 Task: Find a place to stay in Roxas, Philippines, for 2 guests from June 9 to June 16, with a price range of ₹8000 to ₹16000, an entire place with 2 bedrooms, 1 bathroom, and a host who speaks English.
Action: Mouse pressed left at (441, 91)
Screenshot: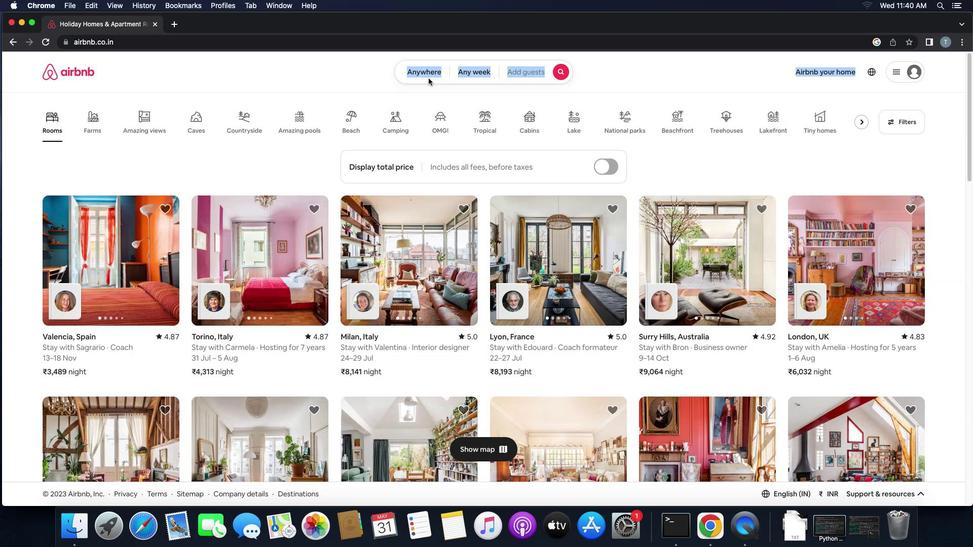 
Action: Mouse pressed left at (441, 91)
Screenshot: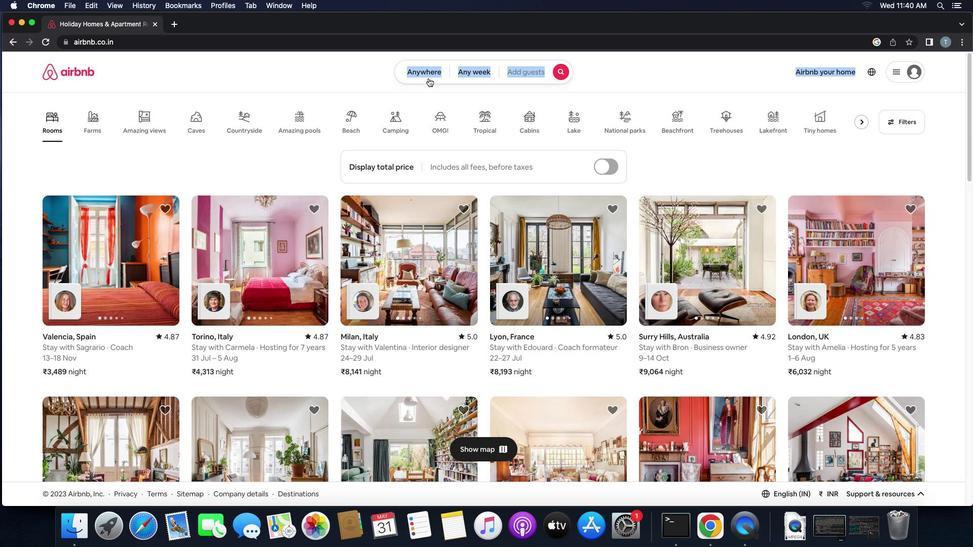 
Action: Mouse moved to (356, 121)
Screenshot: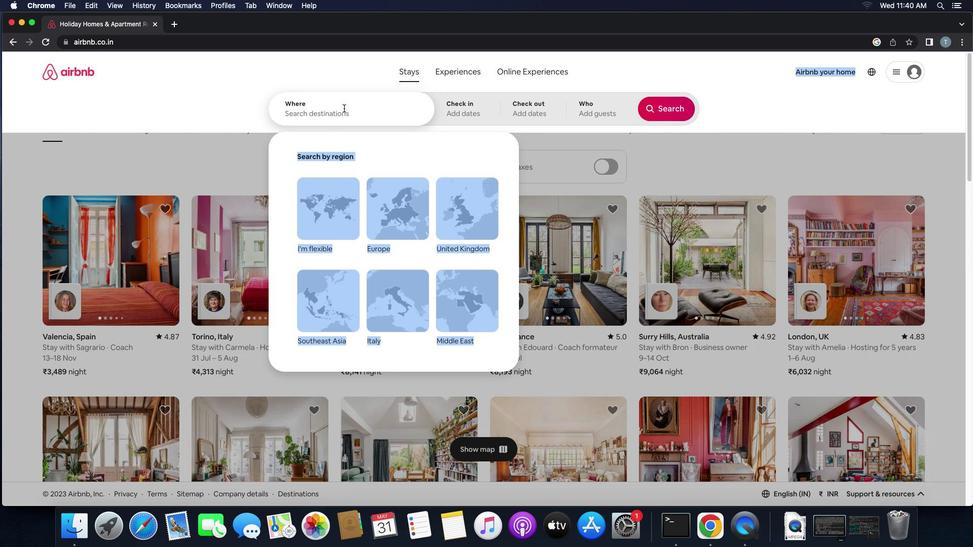 
Action: Mouse pressed left at (356, 121)
Screenshot: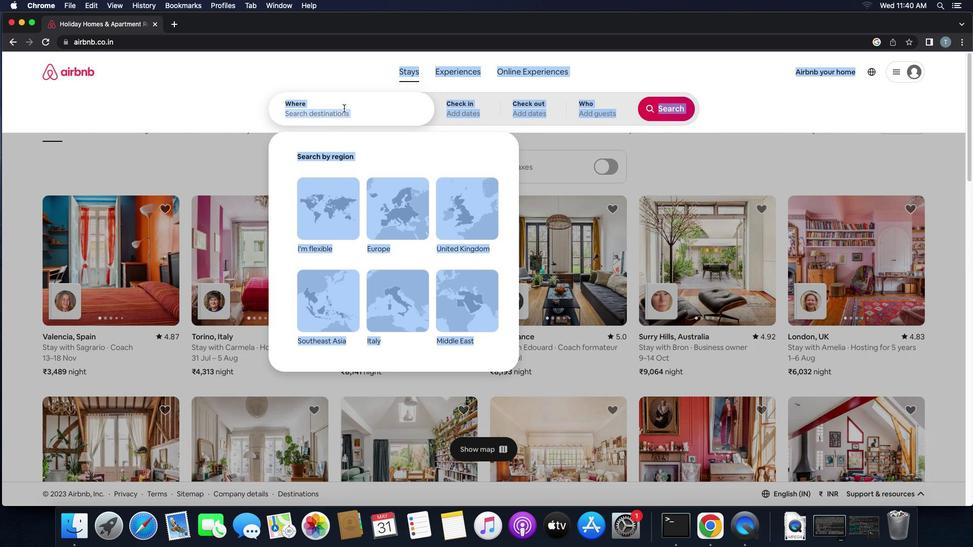 
Action: Key pressed 'r''o''x''a''s'','Key.space'p''h''i''l''i''p''p''i''n''e''s'Key.enter
Screenshot: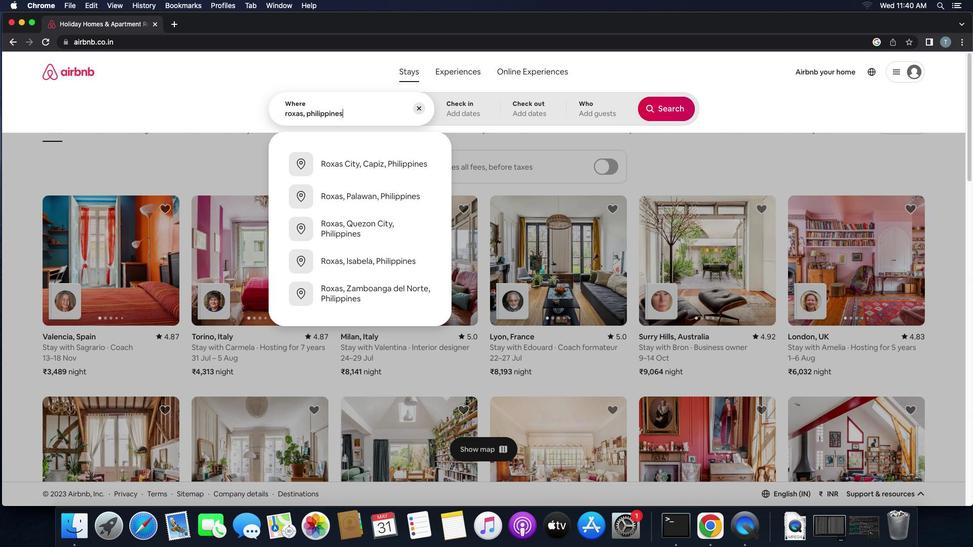 
Action: Mouse moved to (643, 270)
Screenshot: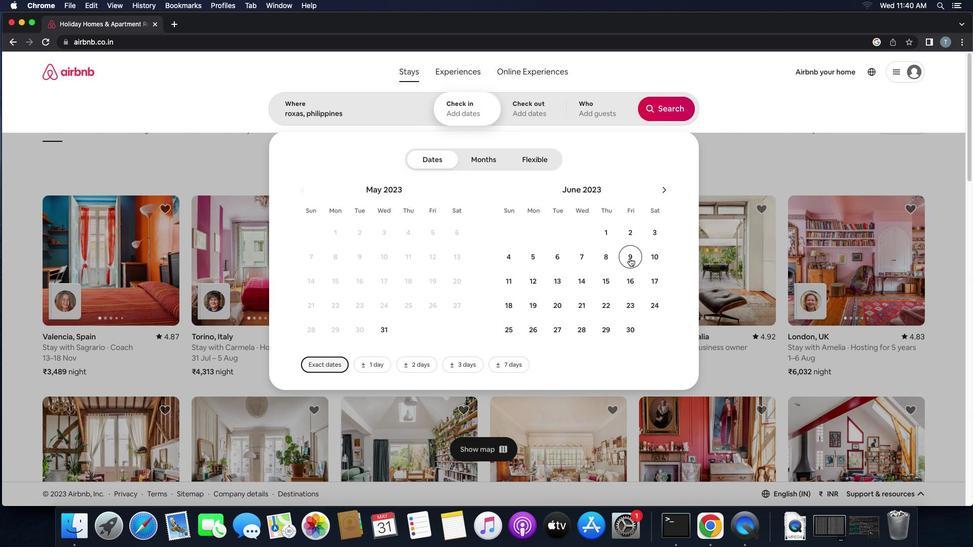 
Action: Mouse pressed left at (643, 270)
Screenshot: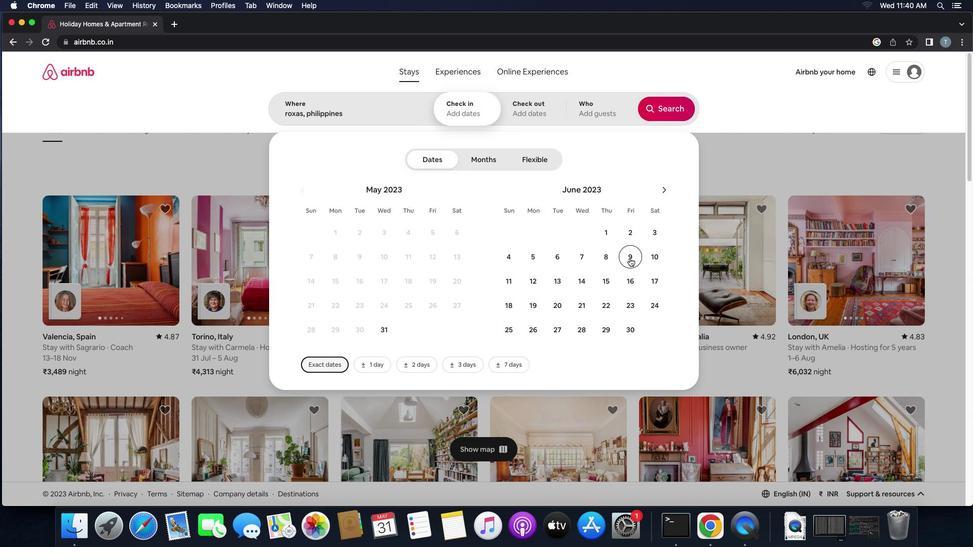 
Action: Mouse moved to (643, 289)
Screenshot: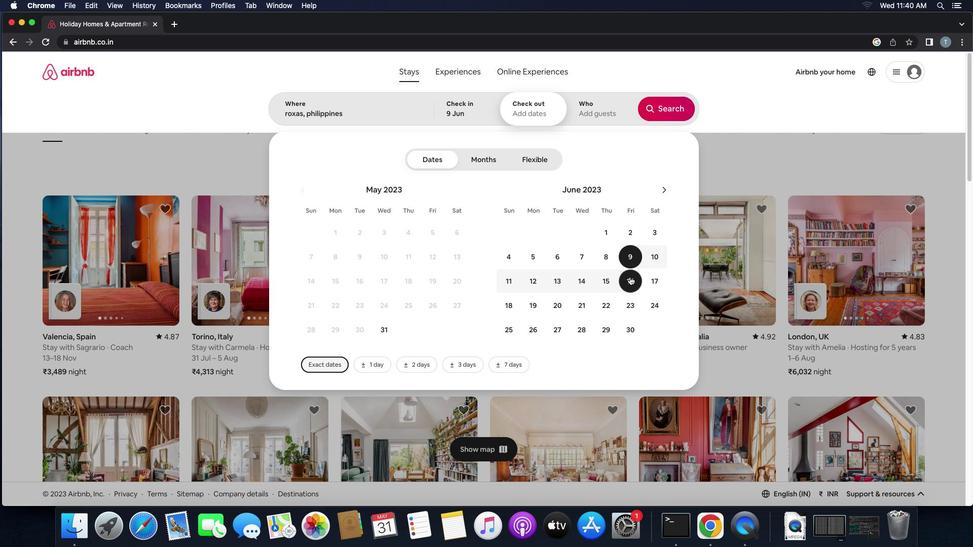 
Action: Mouse pressed left at (643, 289)
Screenshot: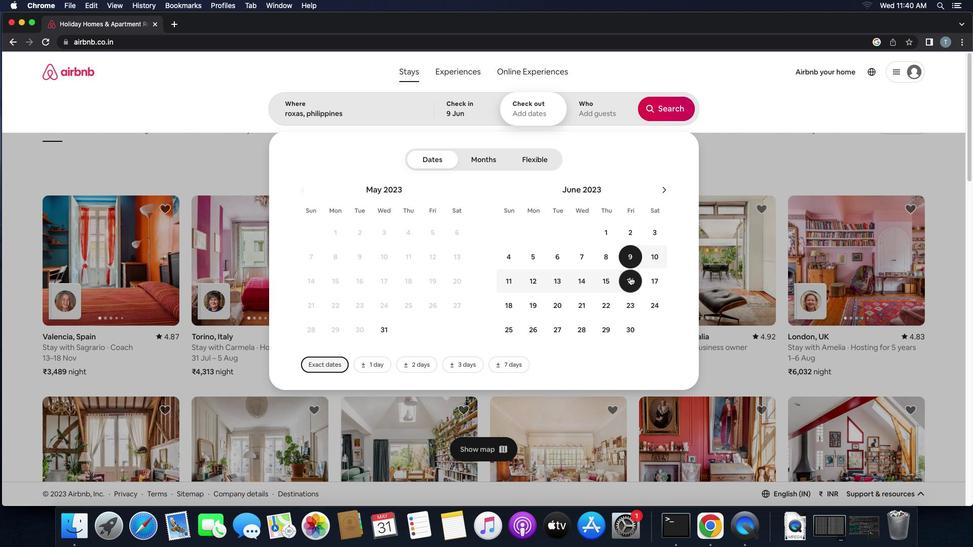 
Action: Mouse moved to (609, 118)
Screenshot: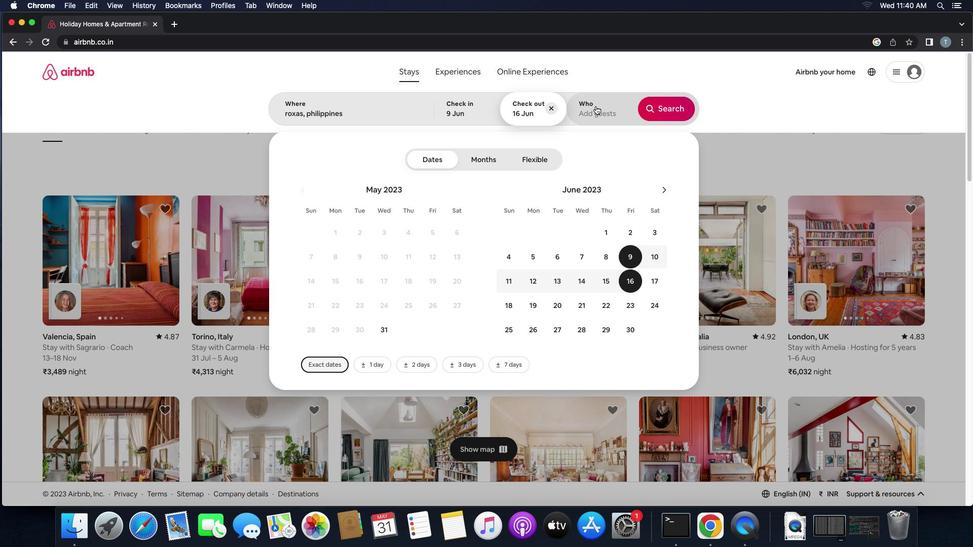 
Action: Mouse pressed left at (609, 118)
Screenshot: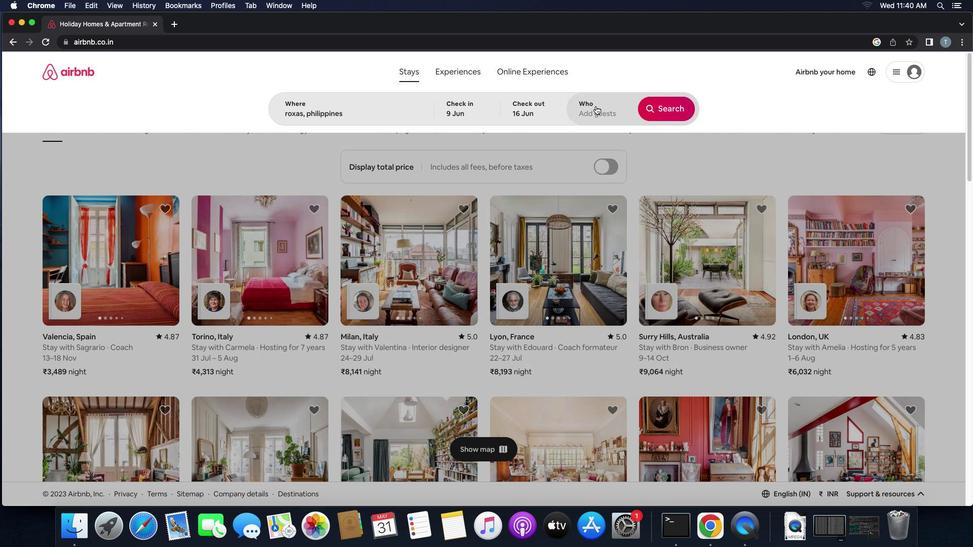 
Action: Mouse moved to (684, 173)
Screenshot: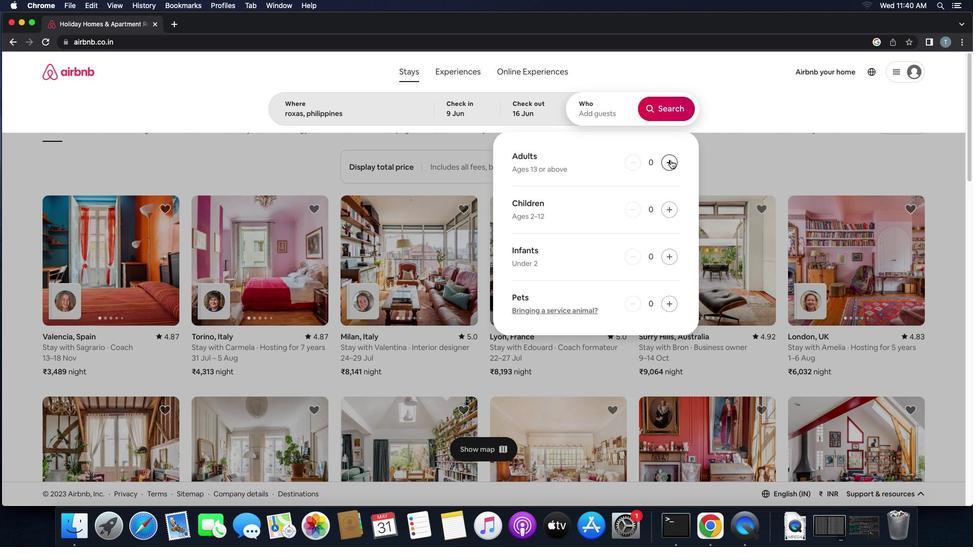 
Action: Mouse pressed left at (684, 173)
Screenshot: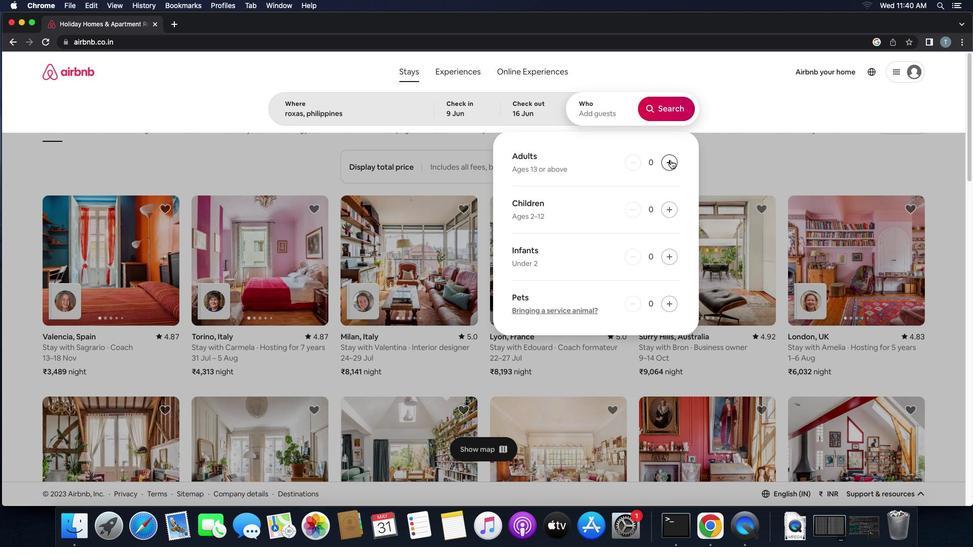 
Action: Mouse pressed left at (684, 173)
Screenshot: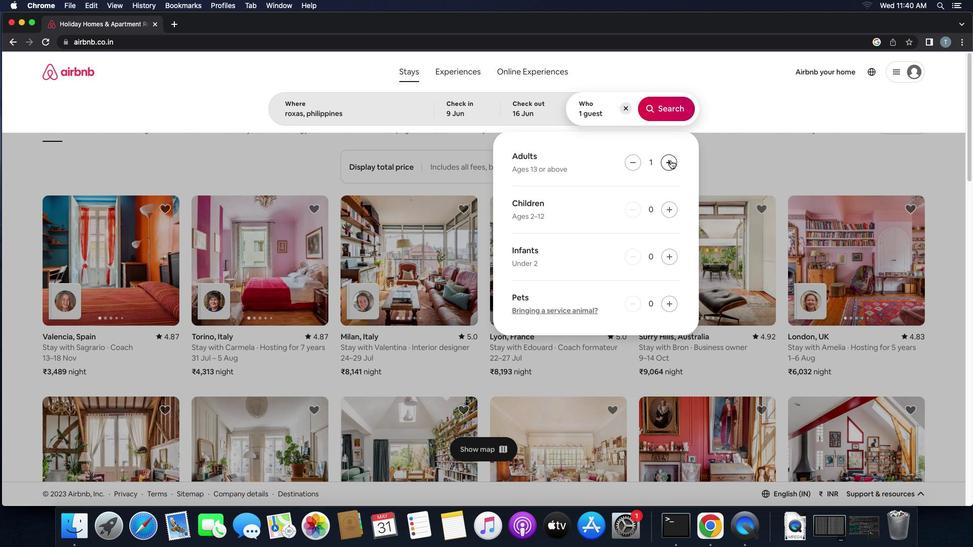 
Action: Mouse moved to (688, 131)
Screenshot: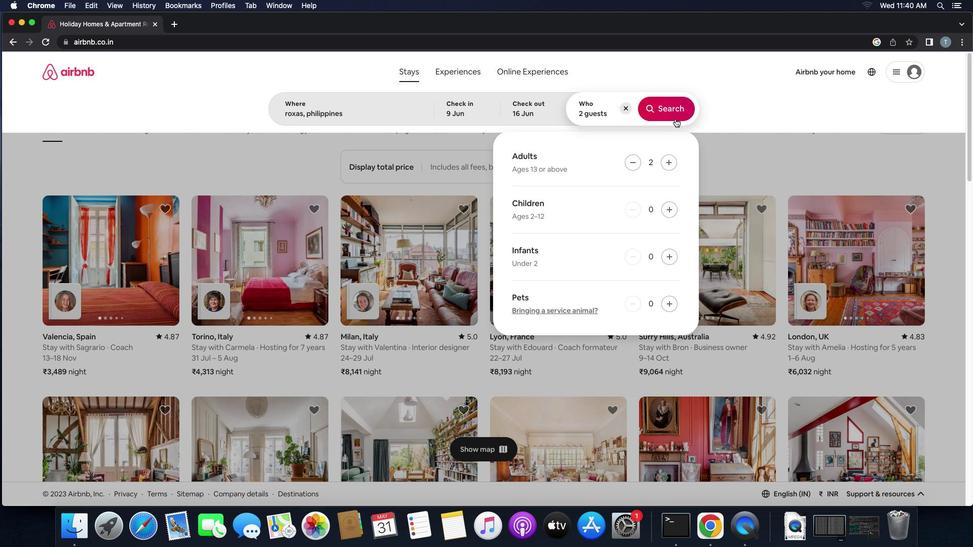 
Action: Mouse pressed left at (688, 131)
Screenshot: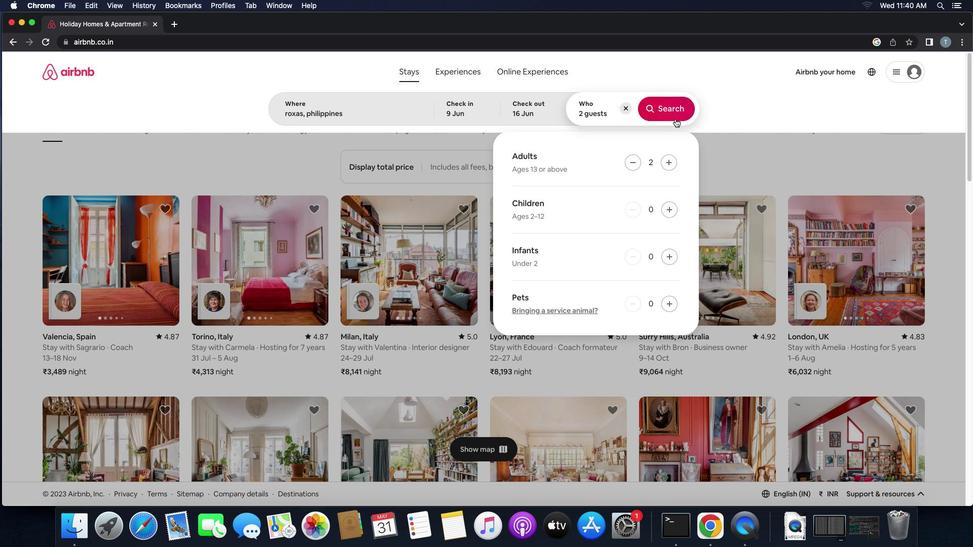 
Action: Mouse moved to (953, 126)
Screenshot: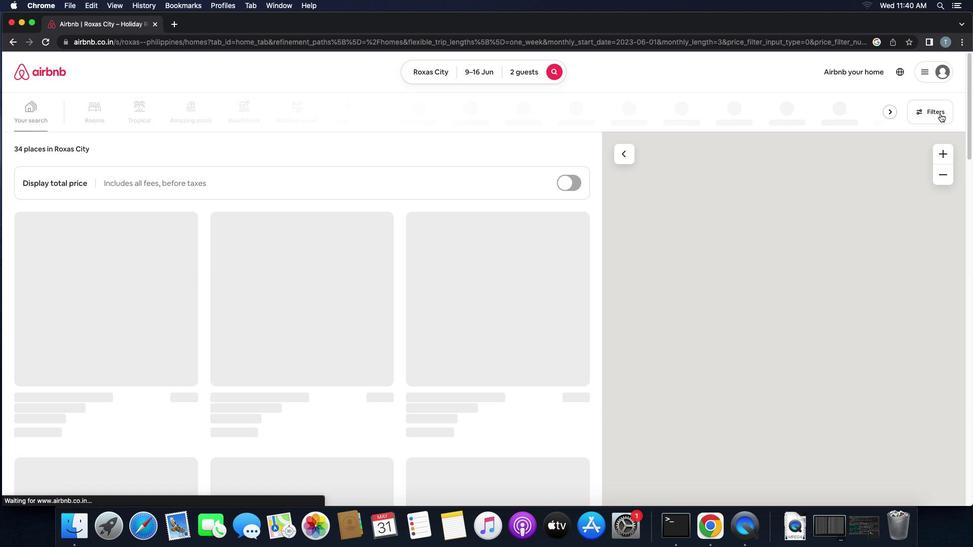 
Action: Mouse pressed left at (953, 126)
Screenshot: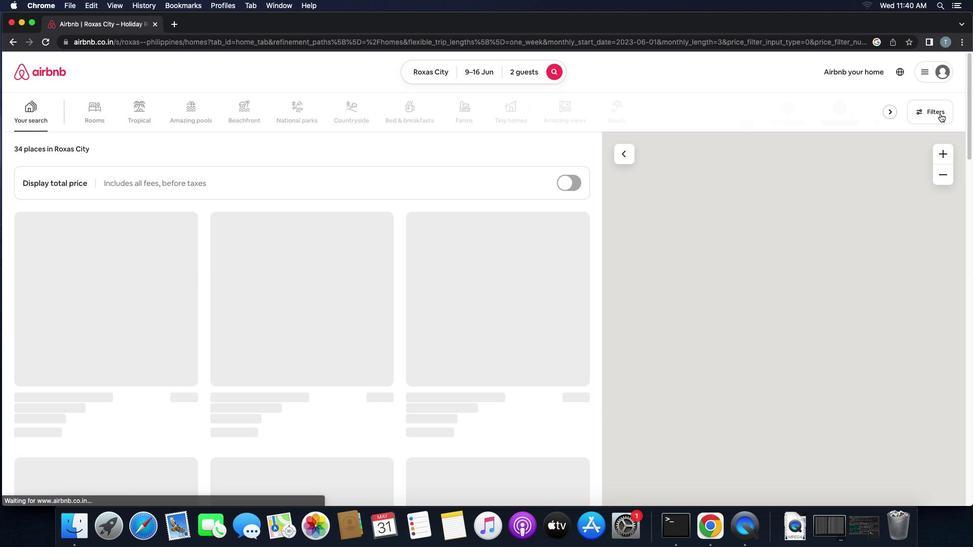 
Action: Mouse moved to (390, 257)
Screenshot: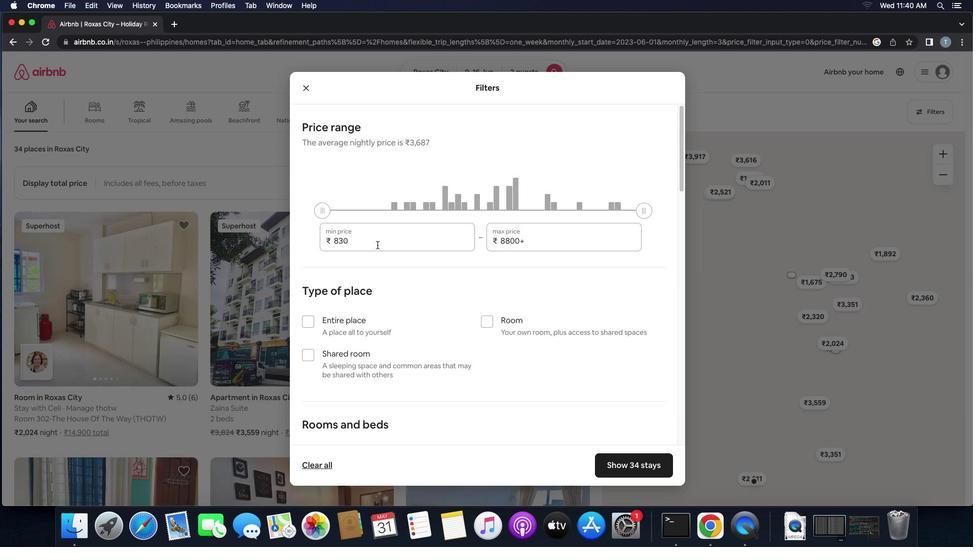 
Action: Mouse pressed left at (390, 257)
Screenshot: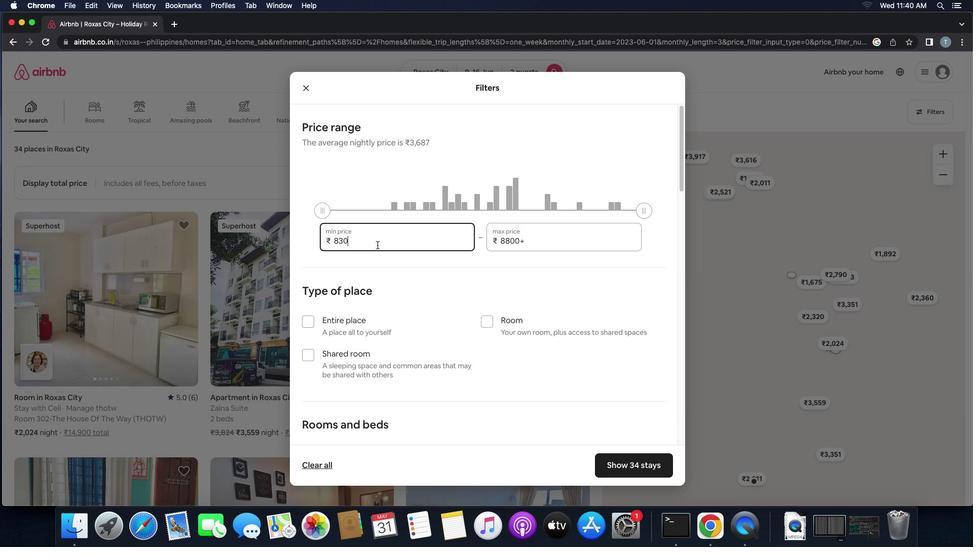
Action: Key pressed Key.backspaceKey.backspaceKey.backspaceKey.backspaceKey.backspaceKey.backspace'8''0''0''0'
Screenshot: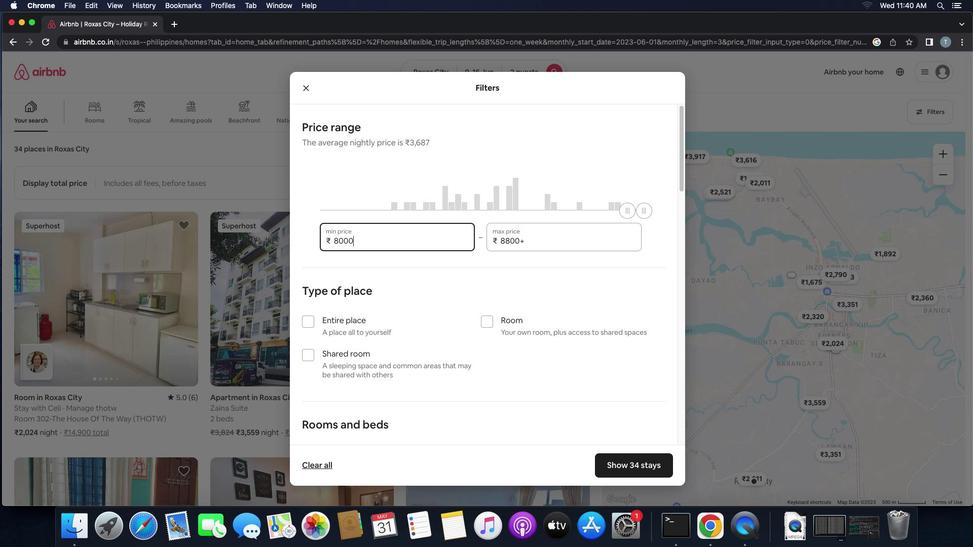 
Action: Mouse moved to (568, 256)
Screenshot: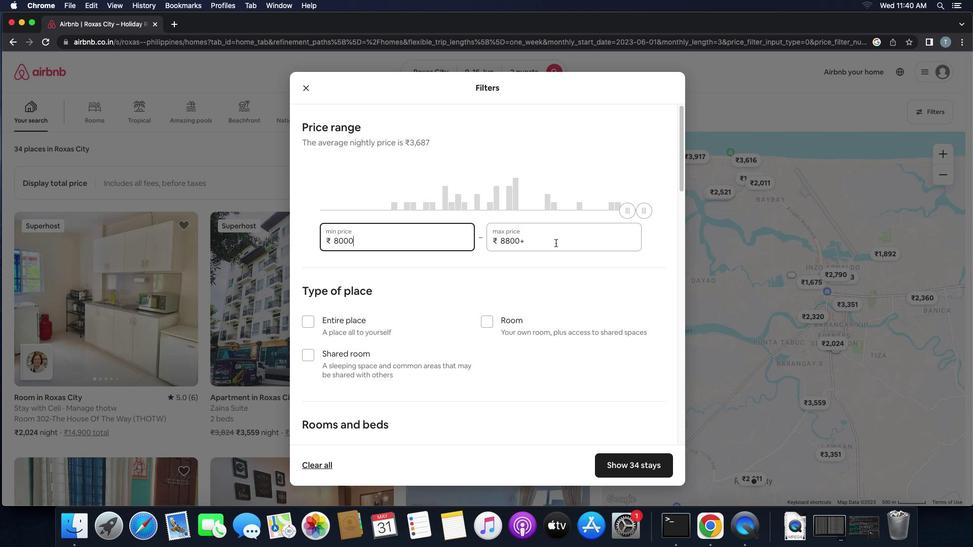 
Action: Mouse pressed left at (568, 256)
Screenshot: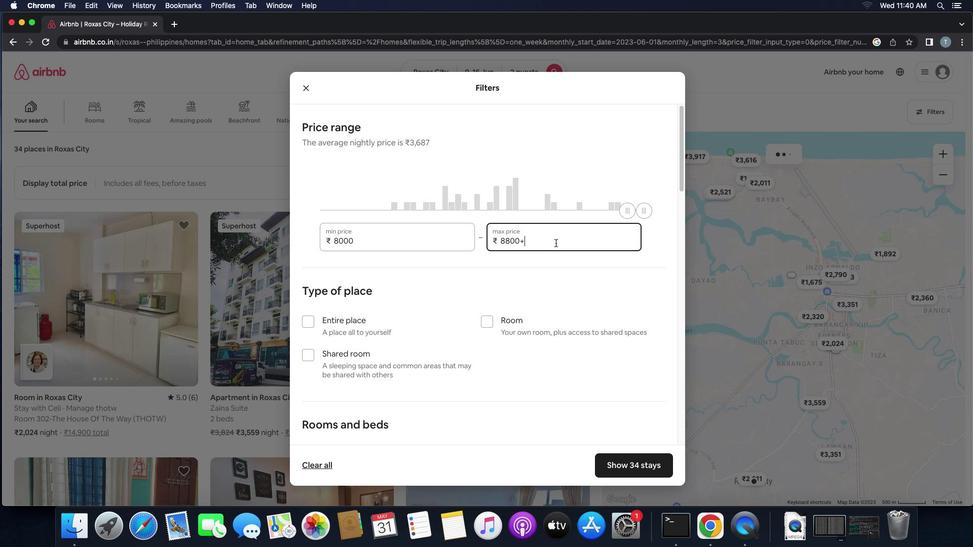 
Action: Key pressed Key.backspaceKey.backspaceKey.backspaceKey.backspaceKey.backspace'1''6''0''0''0'
Screenshot: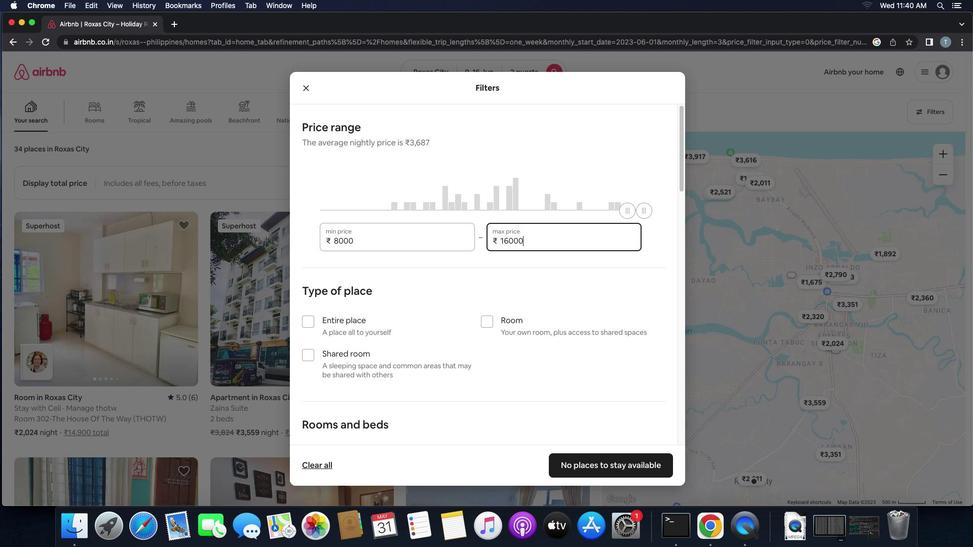 
Action: Mouse moved to (317, 333)
Screenshot: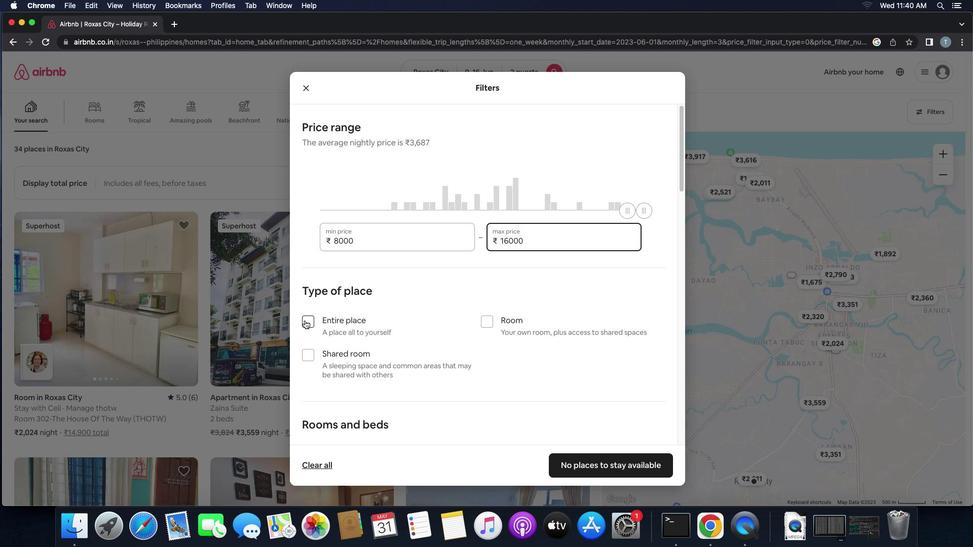 
Action: Mouse pressed left at (317, 333)
Screenshot: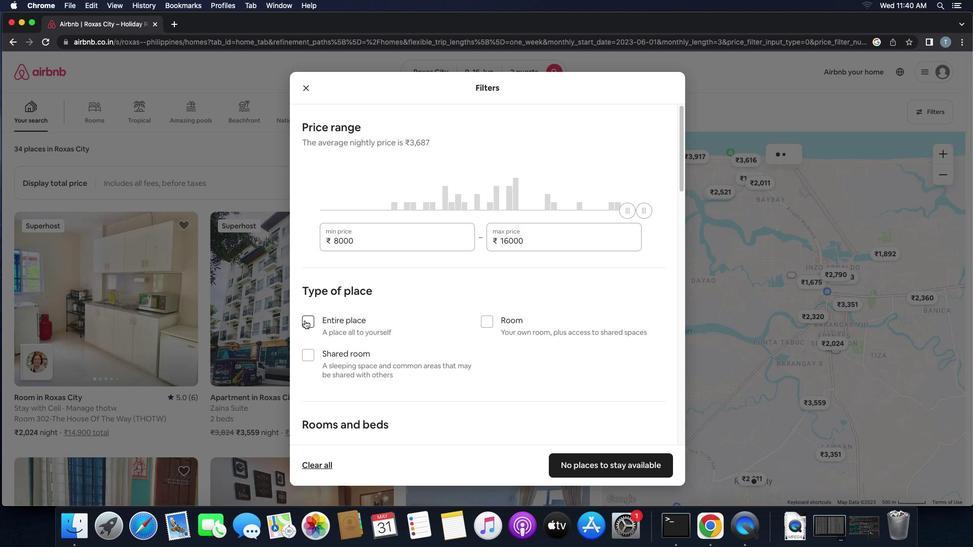 
Action: Mouse moved to (451, 366)
Screenshot: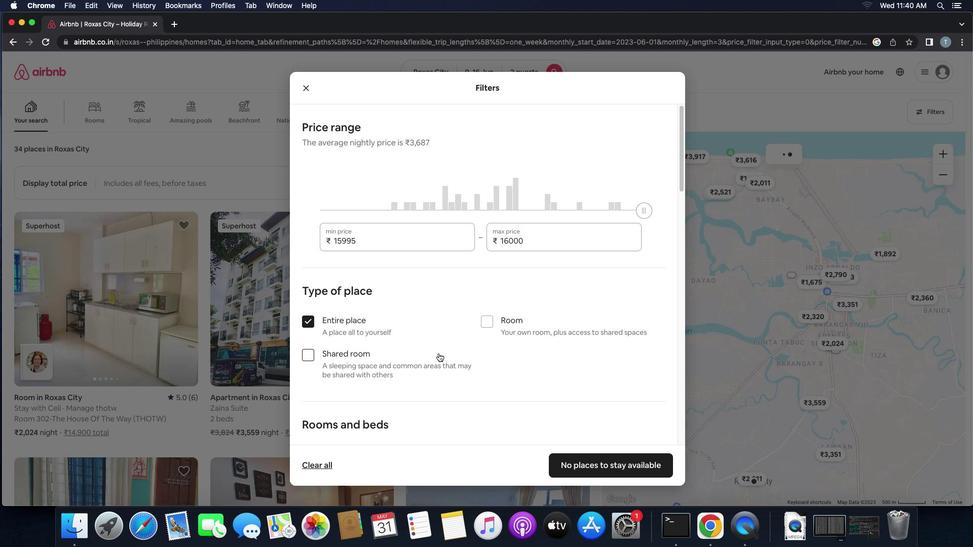
Action: Mouse scrolled (451, 366) with delta (12, 12)
Screenshot: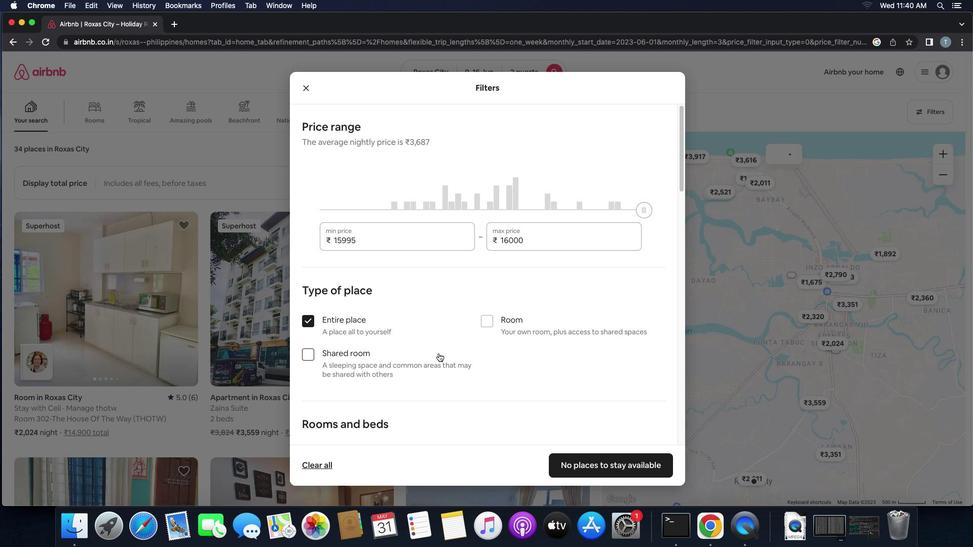 
Action: Mouse scrolled (451, 366) with delta (12, 12)
Screenshot: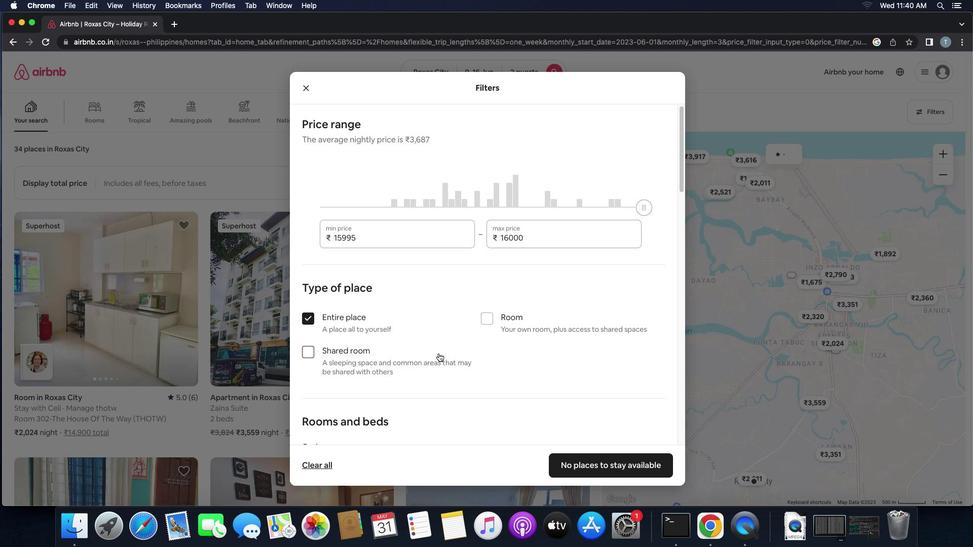 
Action: Mouse scrolled (451, 366) with delta (12, 12)
Screenshot: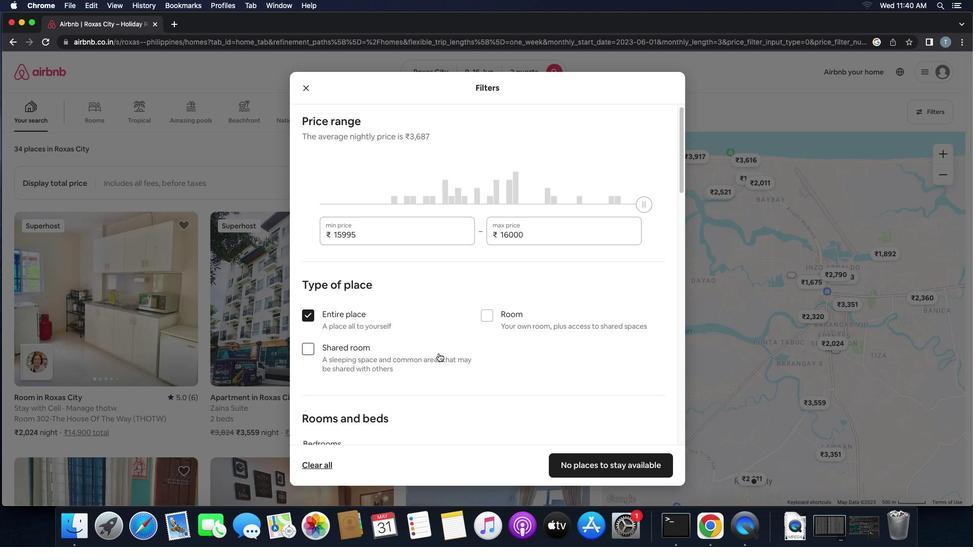 
Action: Mouse scrolled (451, 366) with delta (12, 12)
Screenshot: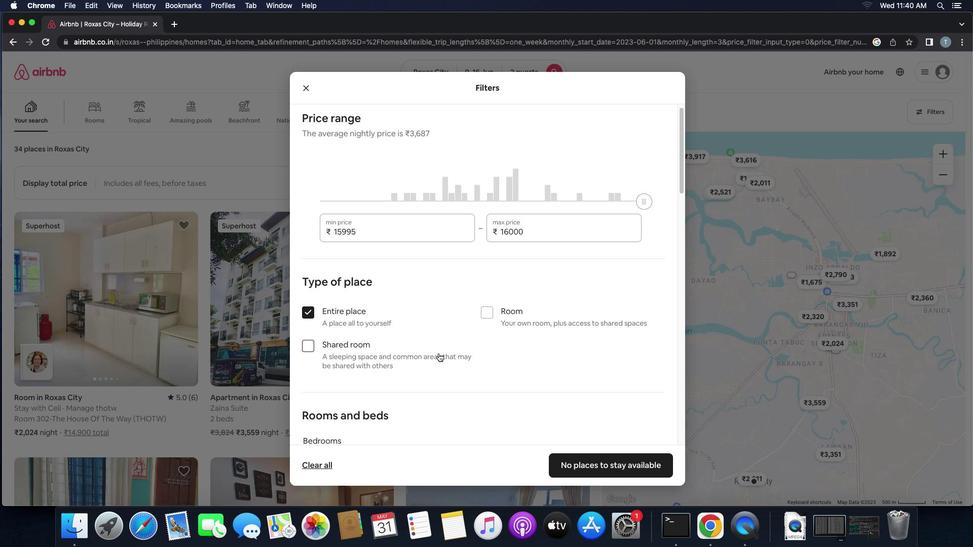 
Action: Mouse scrolled (451, 366) with delta (12, 12)
Screenshot: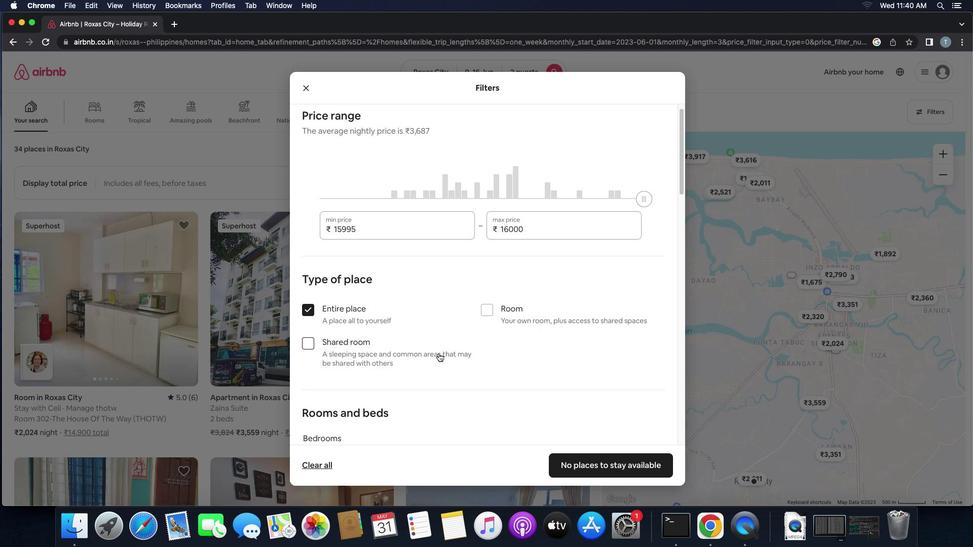 
Action: Mouse scrolled (451, 366) with delta (12, 11)
Screenshot: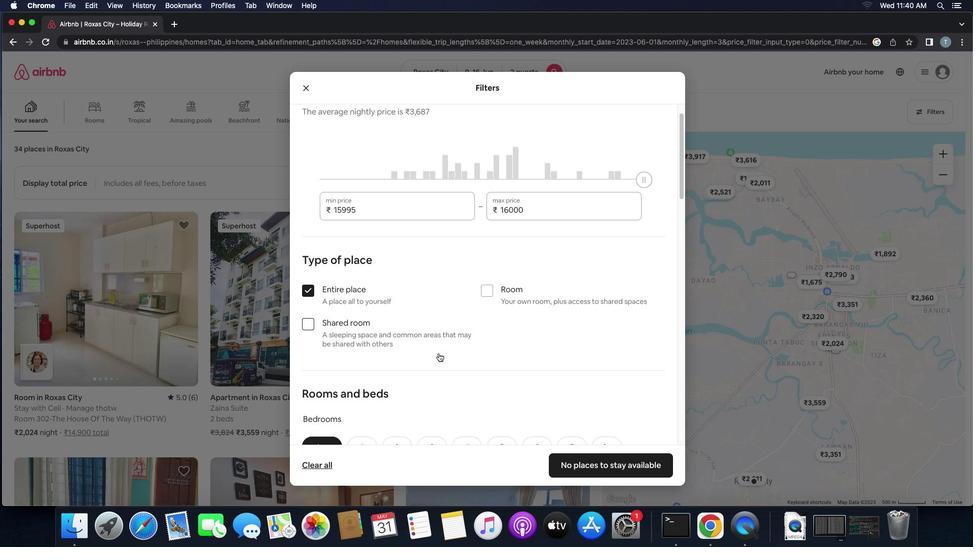 
Action: Mouse scrolled (451, 366) with delta (12, 12)
Screenshot: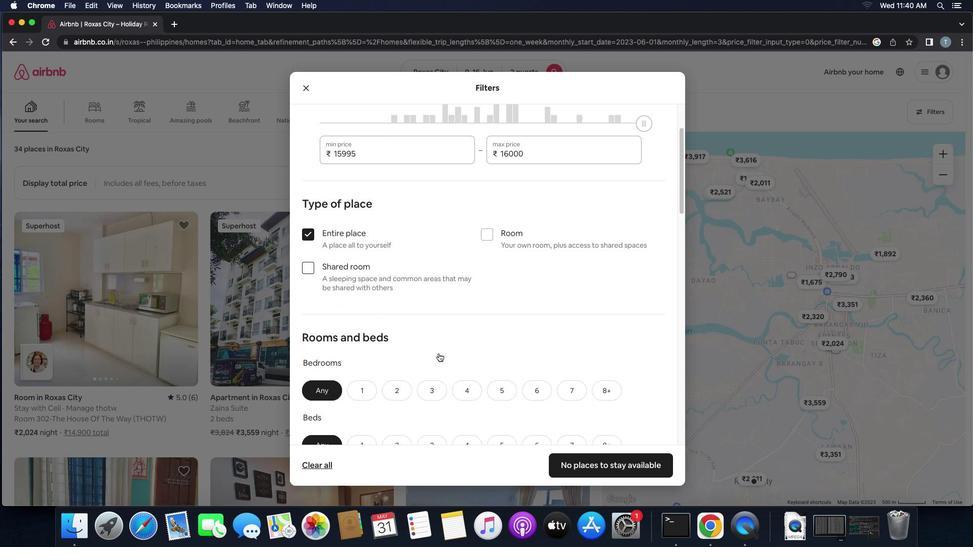 
Action: Mouse scrolled (451, 366) with delta (12, 12)
Screenshot: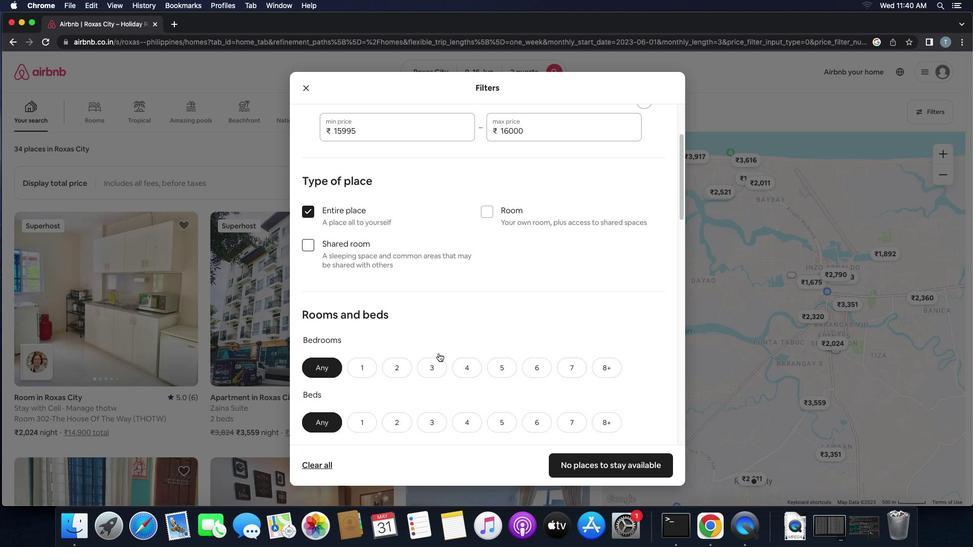 
Action: Mouse scrolled (451, 366) with delta (12, 12)
Screenshot: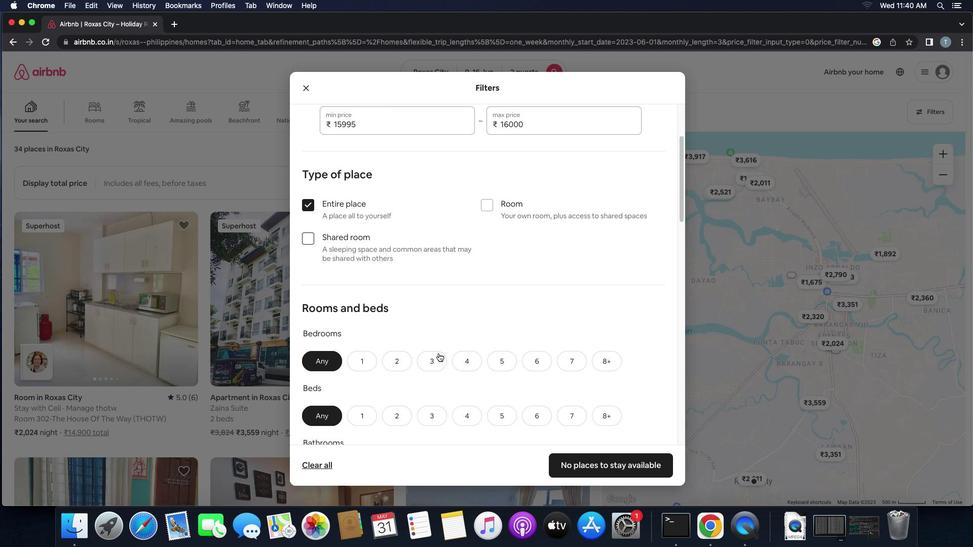 
Action: Mouse scrolled (451, 366) with delta (12, 11)
Screenshot: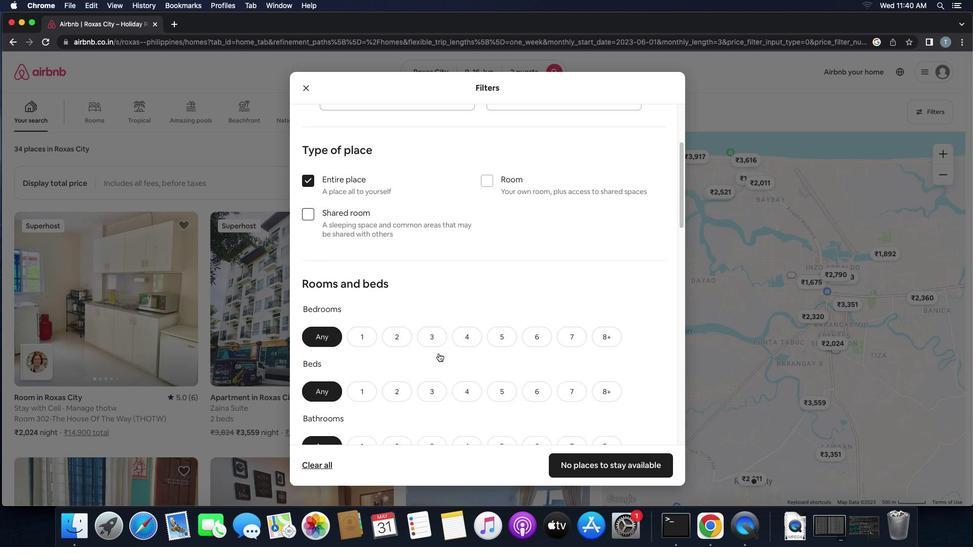 
Action: Mouse scrolled (451, 366) with delta (12, 11)
Screenshot: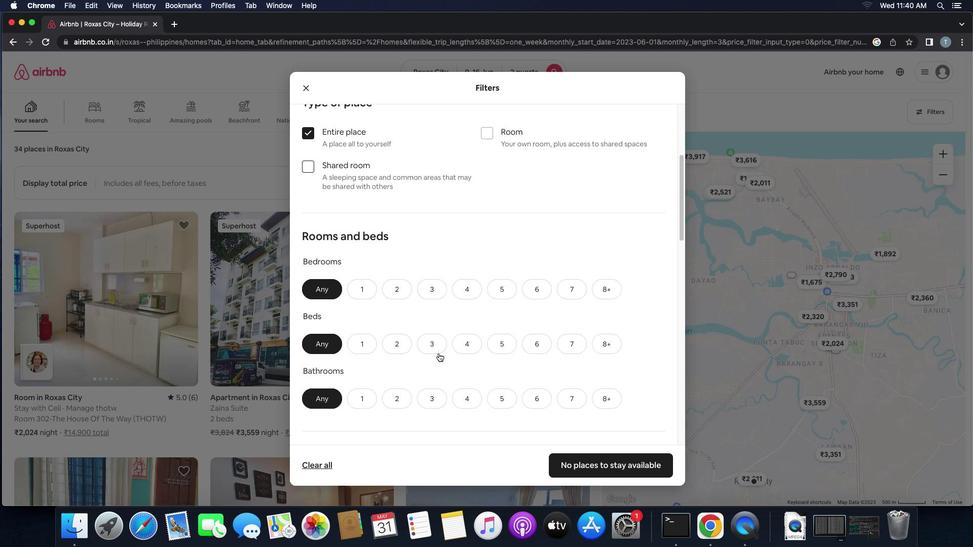 
Action: Mouse scrolled (451, 366) with delta (12, 12)
Screenshot: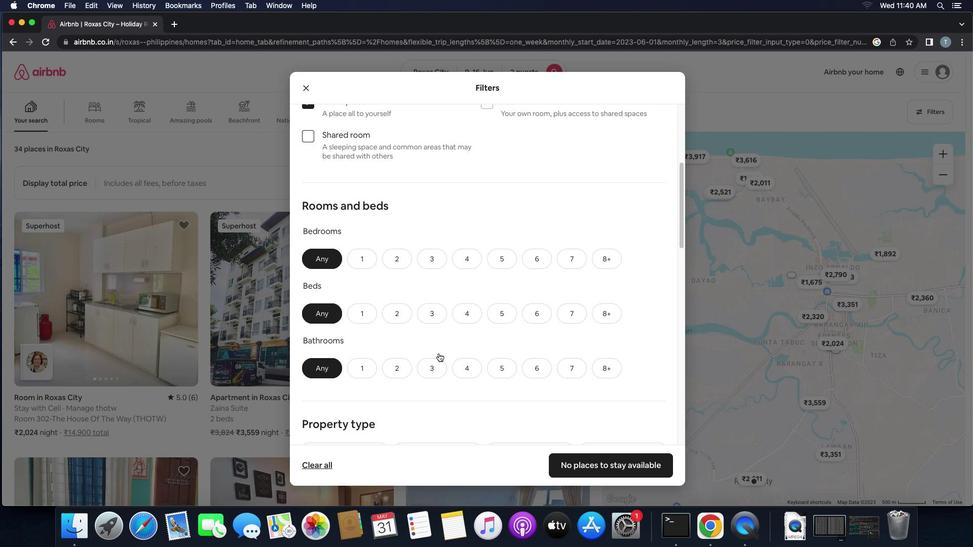 
Action: Mouse scrolled (451, 366) with delta (12, 12)
Screenshot: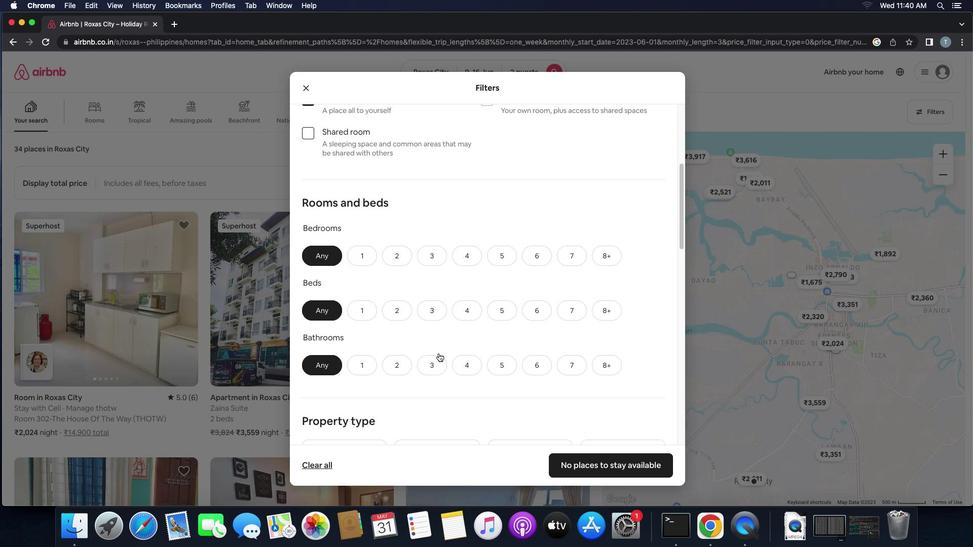 
Action: Mouse scrolled (451, 366) with delta (12, 12)
Screenshot: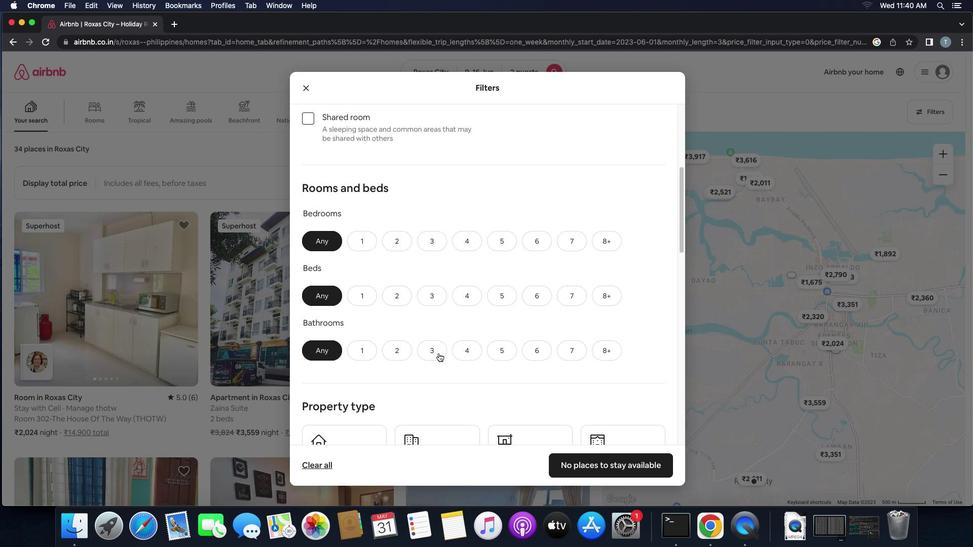
Action: Mouse scrolled (451, 366) with delta (12, 12)
Screenshot: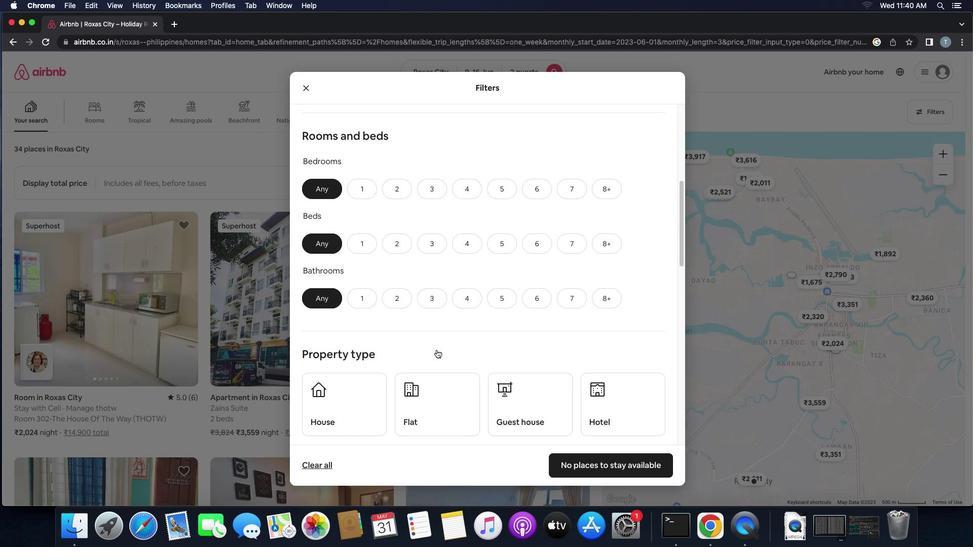 
Action: Mouse moved to (408, 183)
Screenshot: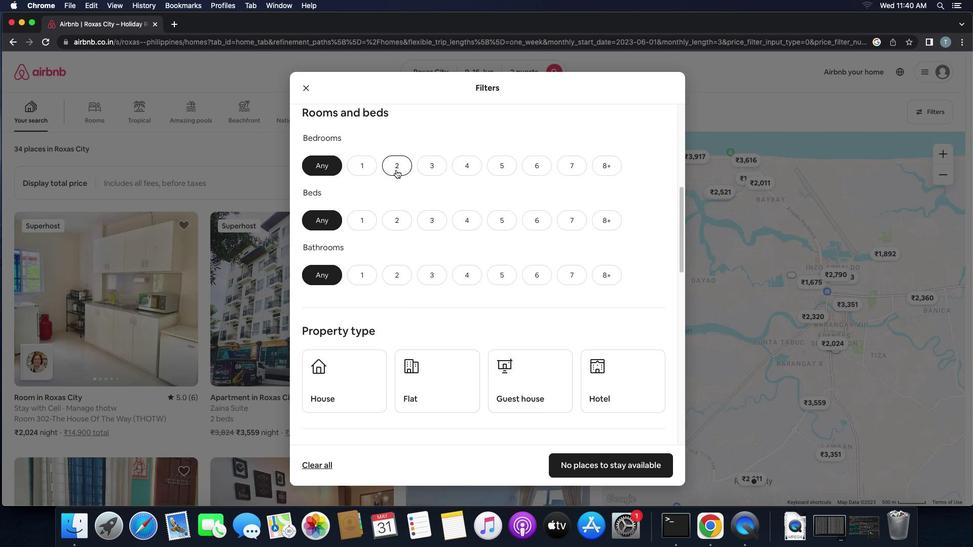
Action: Mouse pressed left at (408, 183)
Screenshot: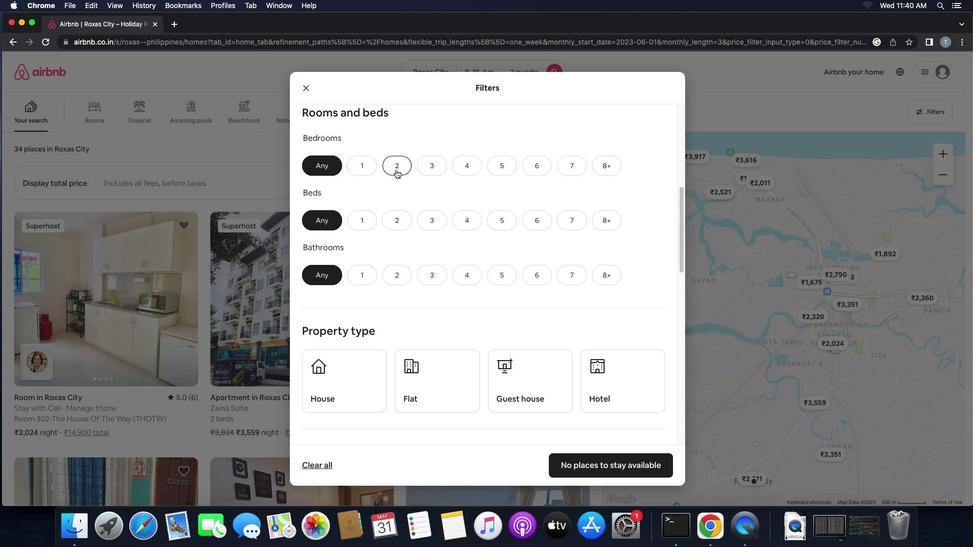 
Action: Mouse moved to (412, 226)
Screenshot: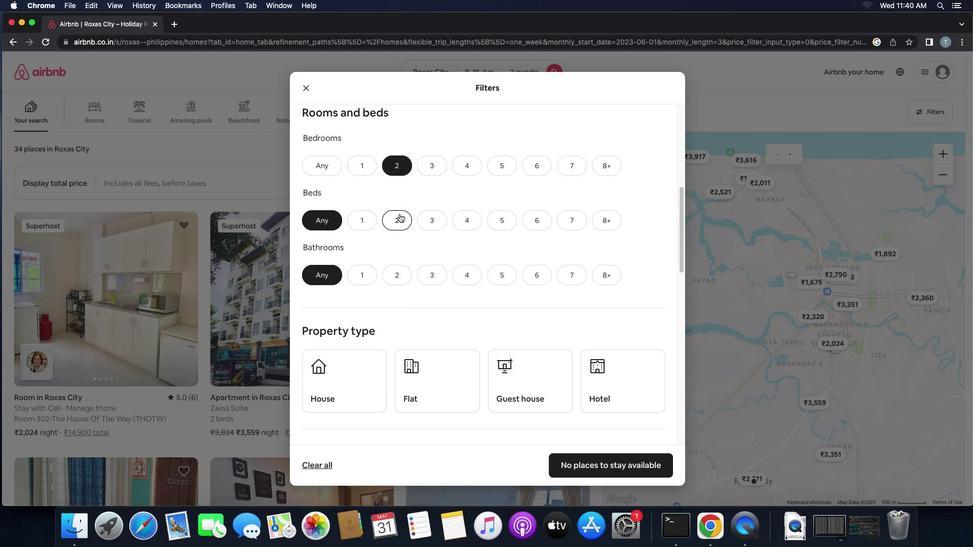 
Action: Mouse pressed left at (412, 226)
Screenshot: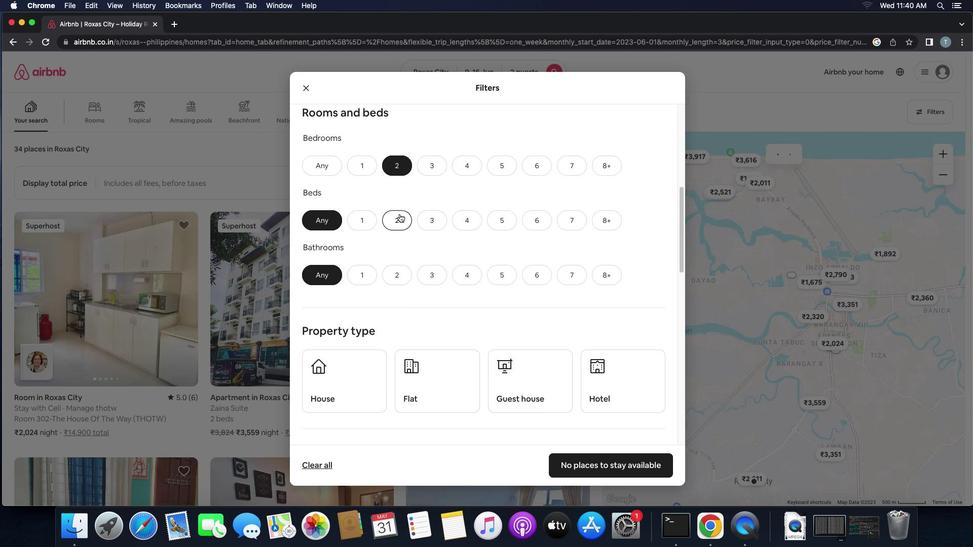 
Action: Mouse moved to (381, 285)
Screenshot: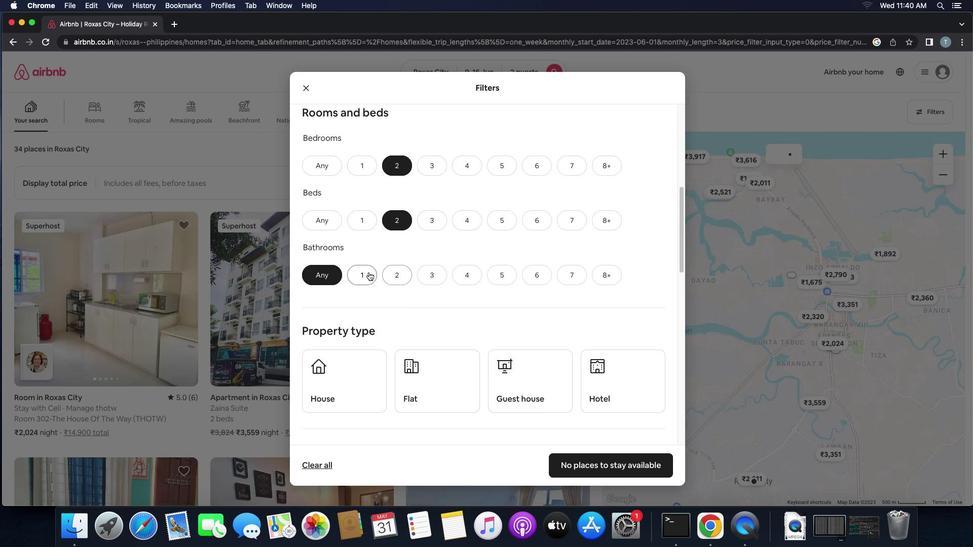 
Action: Mouse pressed left at (381, 285)
Screenshot: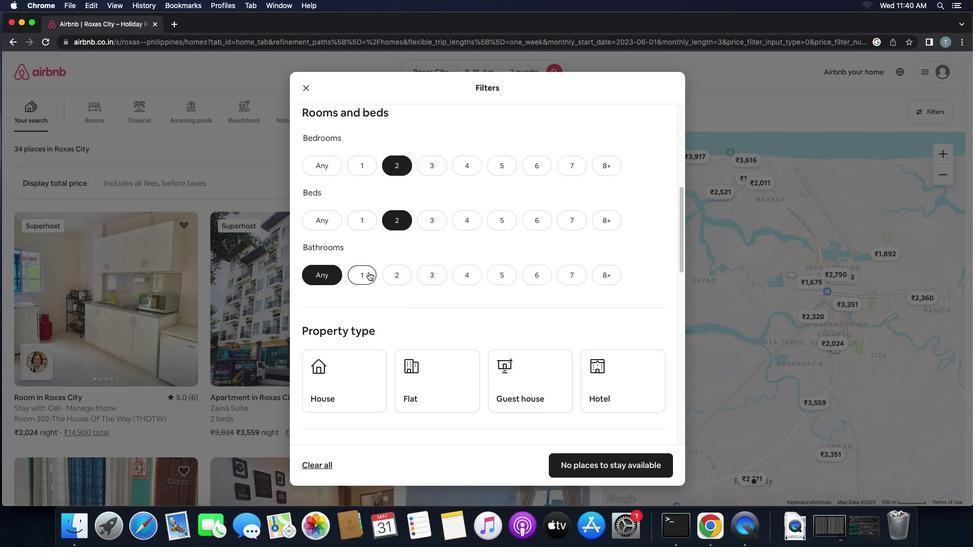 
Action: Mouse moved to (455, 308)
Screenshot: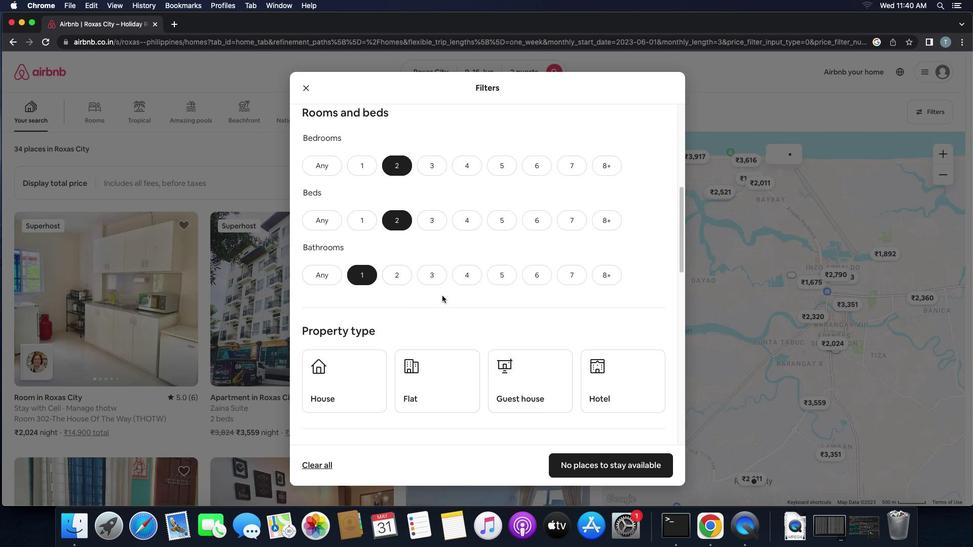 
Action: Mouse scrolled (455, 308) with delta (12, 12)
Screenshot: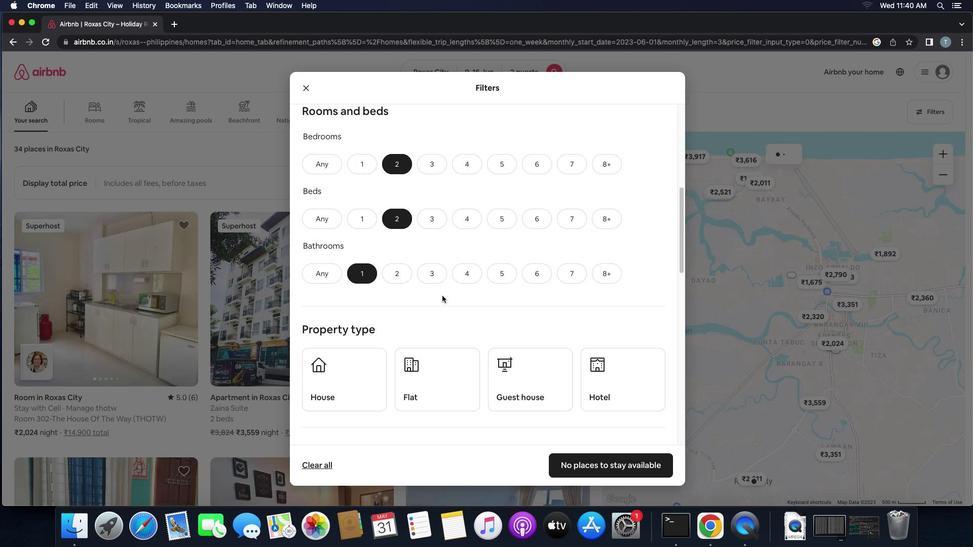 
Action: Mouse scrolled (455, 308) with delta (12, 12)
Screenshot: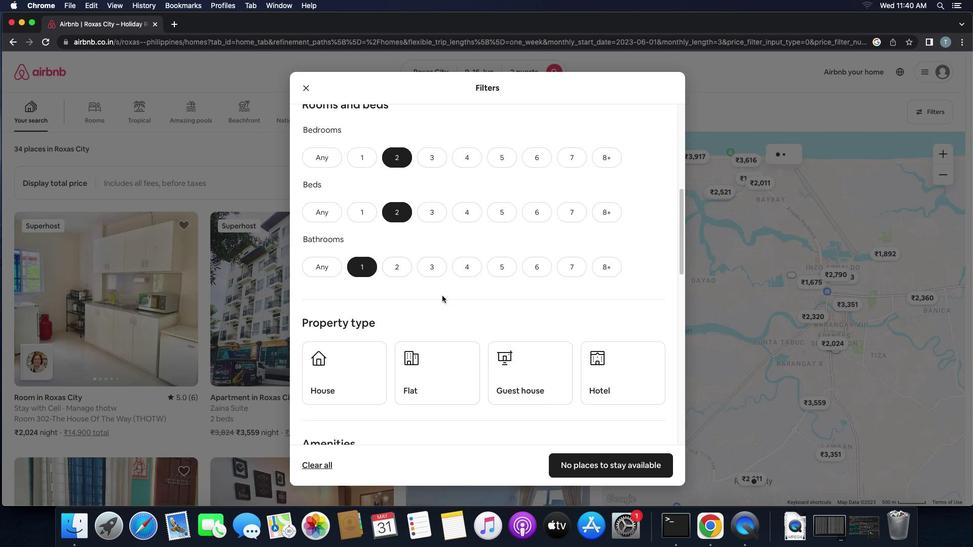
Action: Mouse scrolled (455, 308) with delta (12, 12)
Screenshot: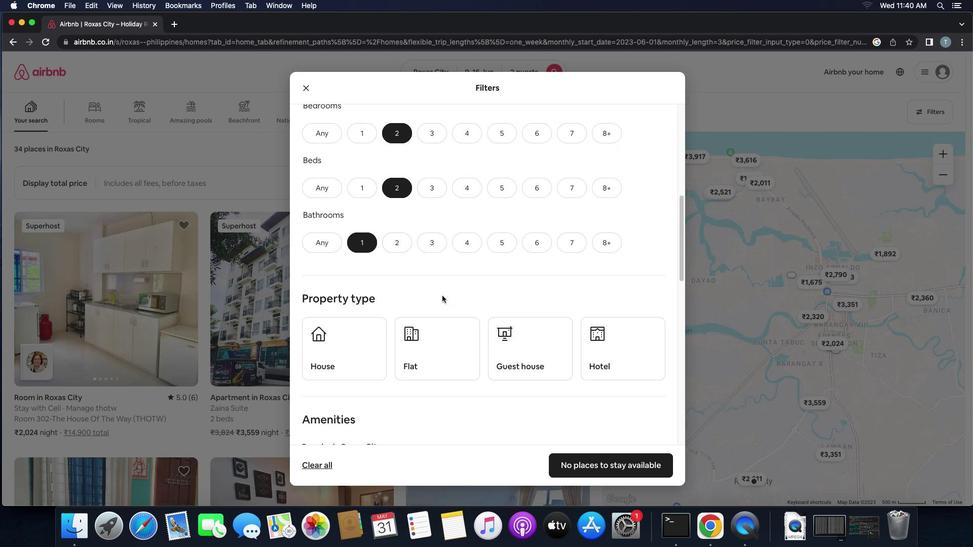 
Action: Mouse scrolled (455, 308) with delta (12, 12)
Screenshot: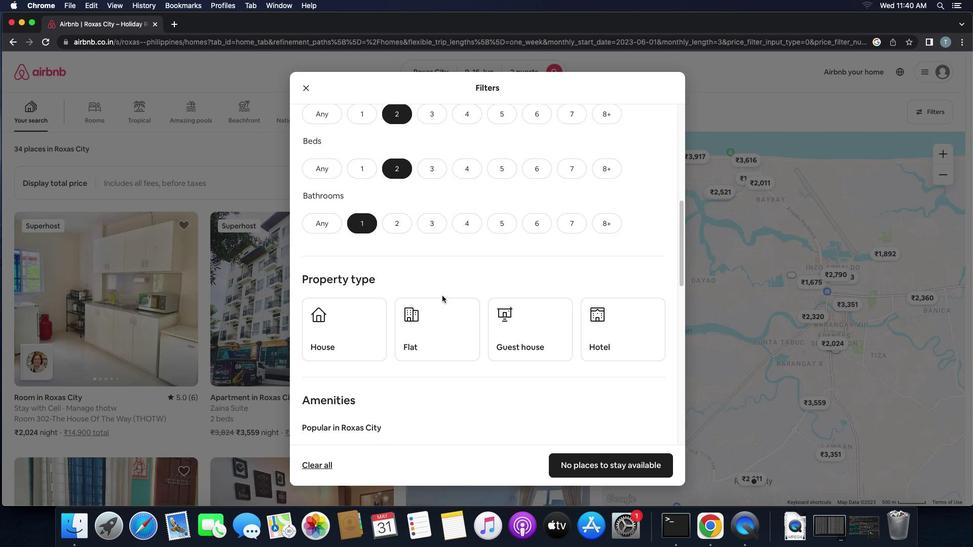 
Action: Mouse scrolled (455, 308) with delta (12, 12)
Screenshot: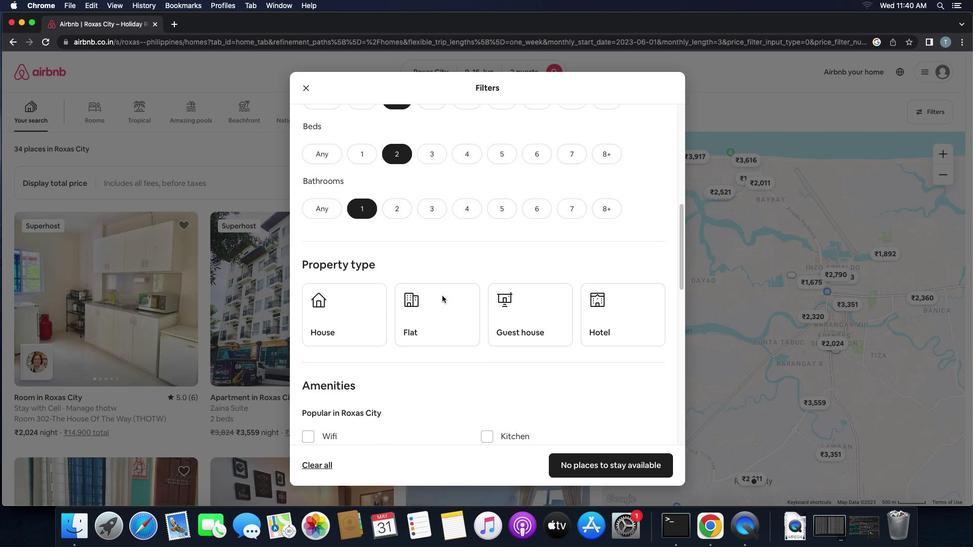 
Action: Mouse scrolled (455, 308) with delta (12, 11)
Screenshot: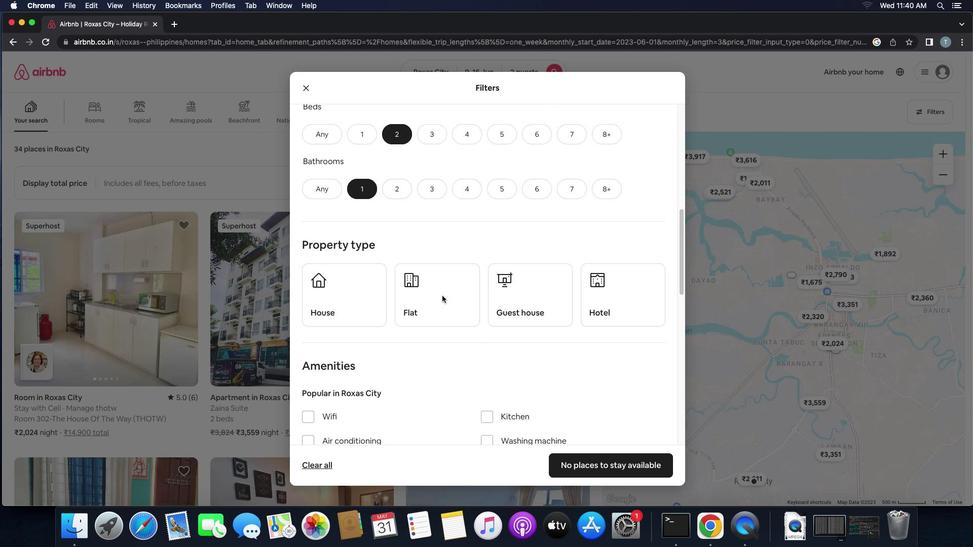 
Action: Mouse scrolled (455, 308) with delta (12, 12)
Screenshot: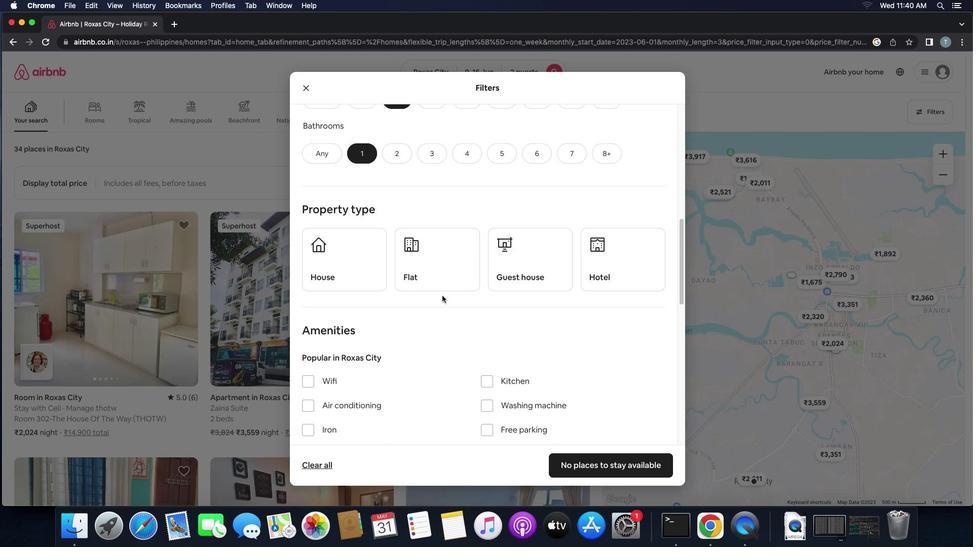 
Action: Mouse scrolled (455, 308) with delta (12, 12)
Screenshot: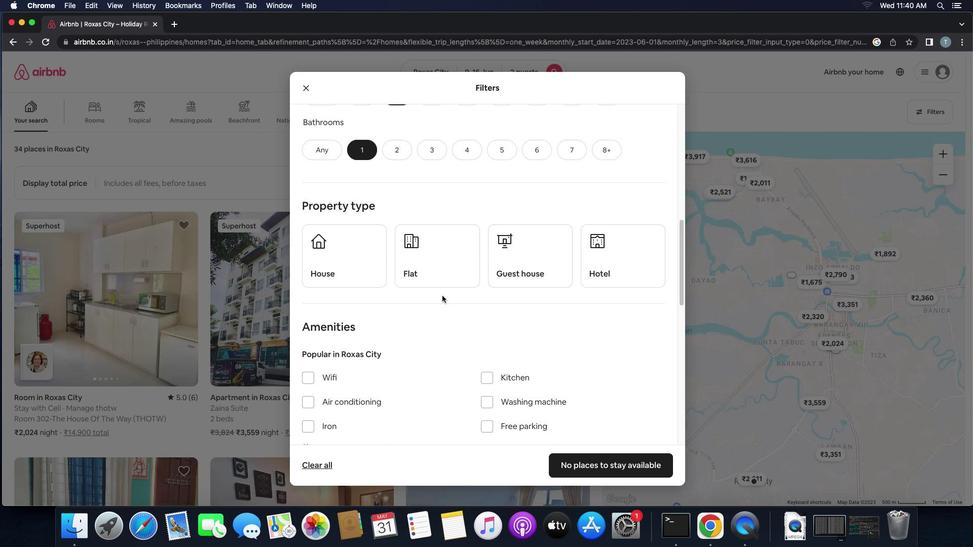 
Action: Mouse scrolled (455, 308) with delta (12, 12)
Screenshot: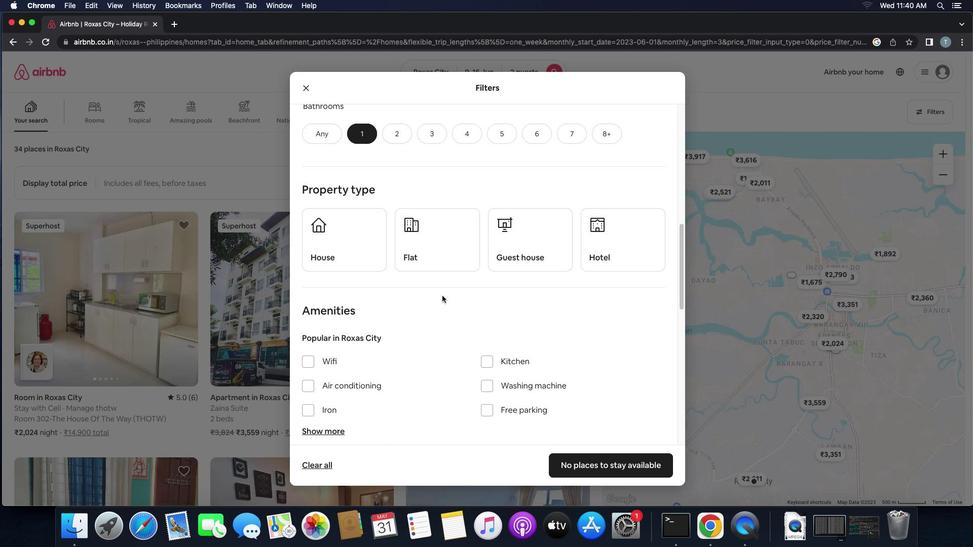 
Action: Mouse moved to (336, 235)
Screenshot: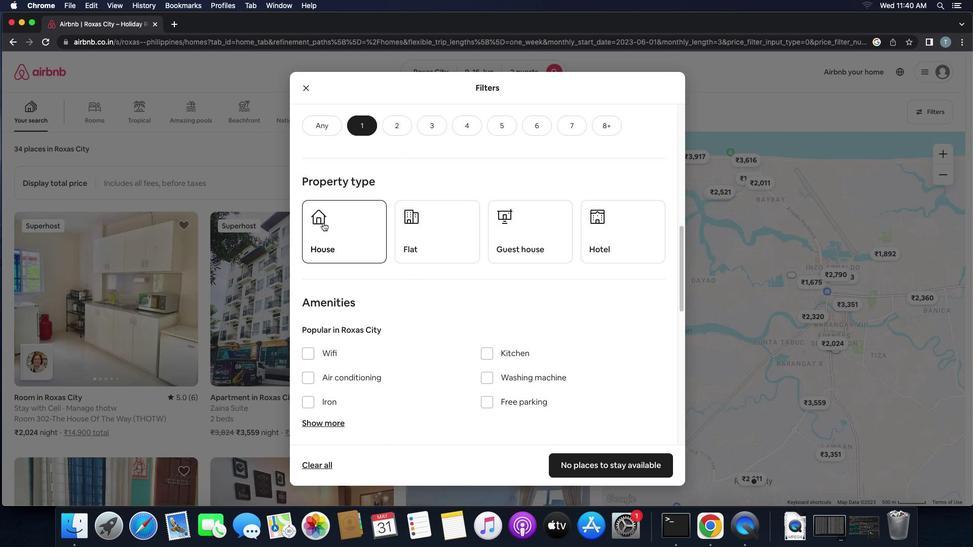 
Action: Mouse pressed left at (336, 235)
Screenshot: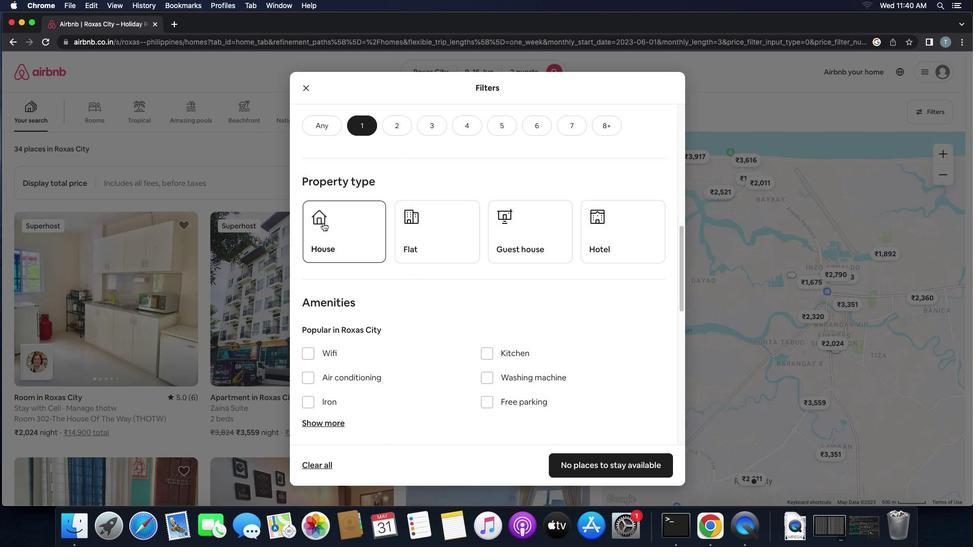 
Action: Mouse moved to (453, 241)
Screenshot: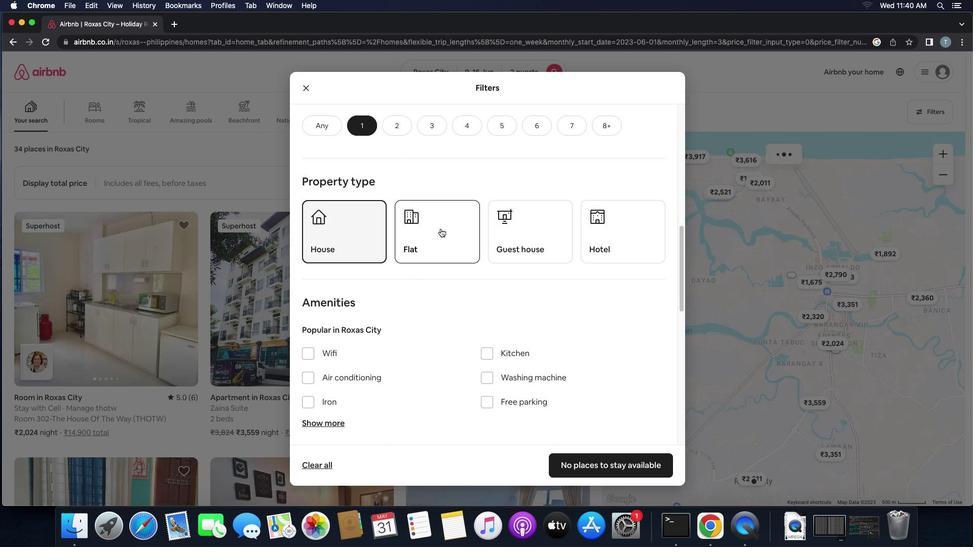 
Action: Mouse pressed left at (453, 241)
Screenshot: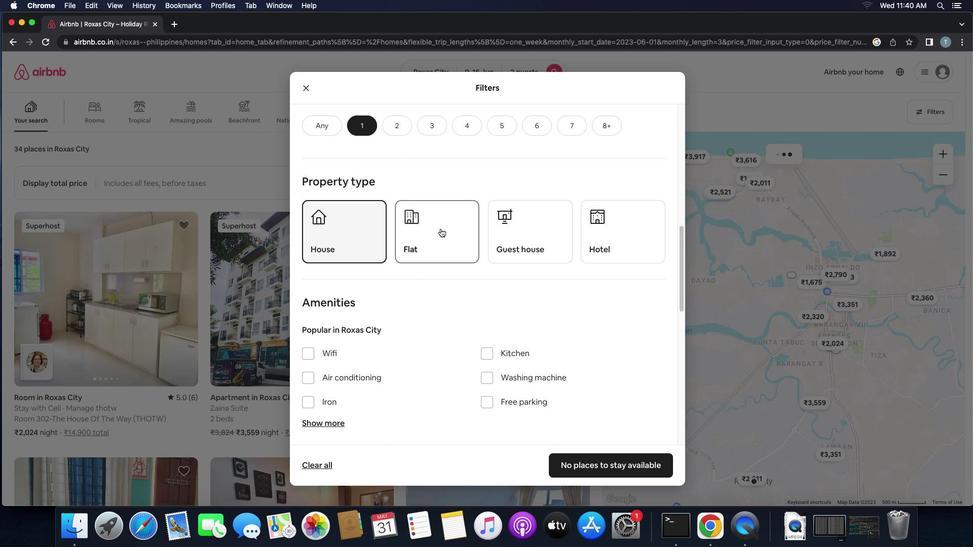 
Action: Mouse moved to (526, 247)
Screenshot: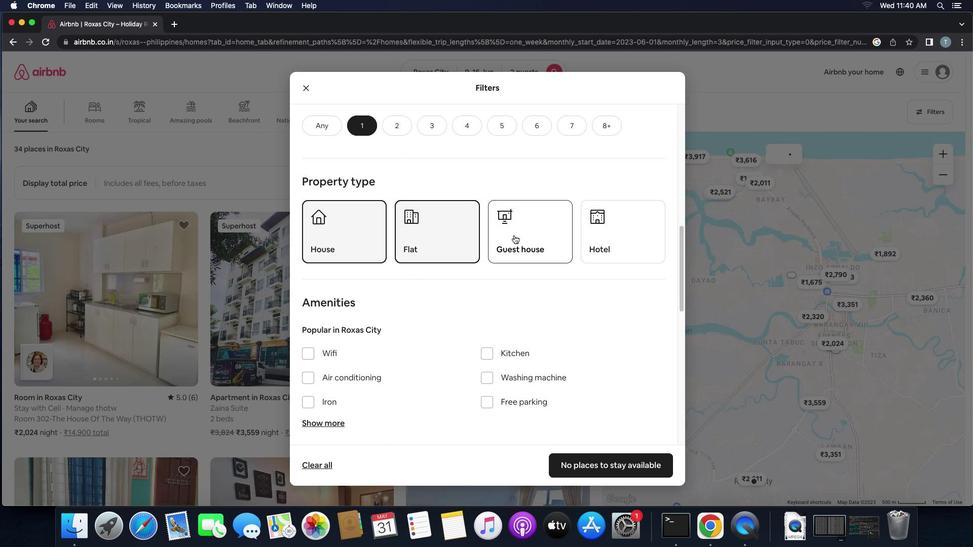 
Action: Mouse pressed left at (526, 247)
Screenshot: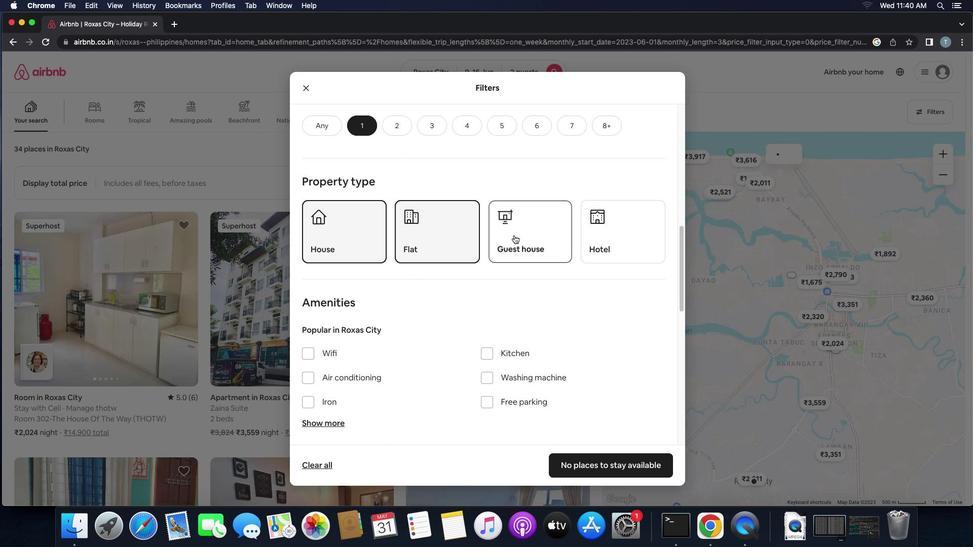 
Action: Mouse moved to (534, 302)
Screenshot: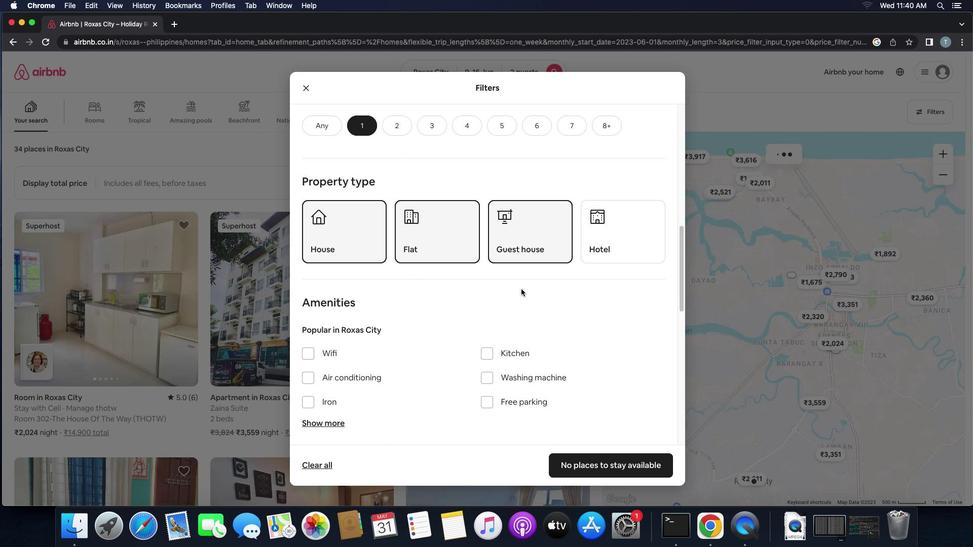 
Action: Mouse scrolled (534, 302) with delta (12, 12)
Screenshot: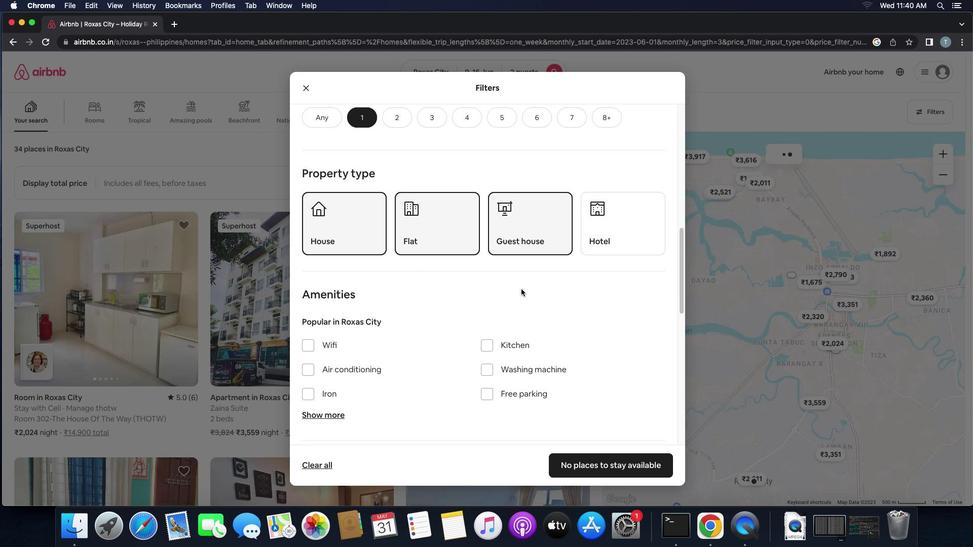 
Action: Mouse scrolled (534, 302) with delta (12, 12)
Screenshot: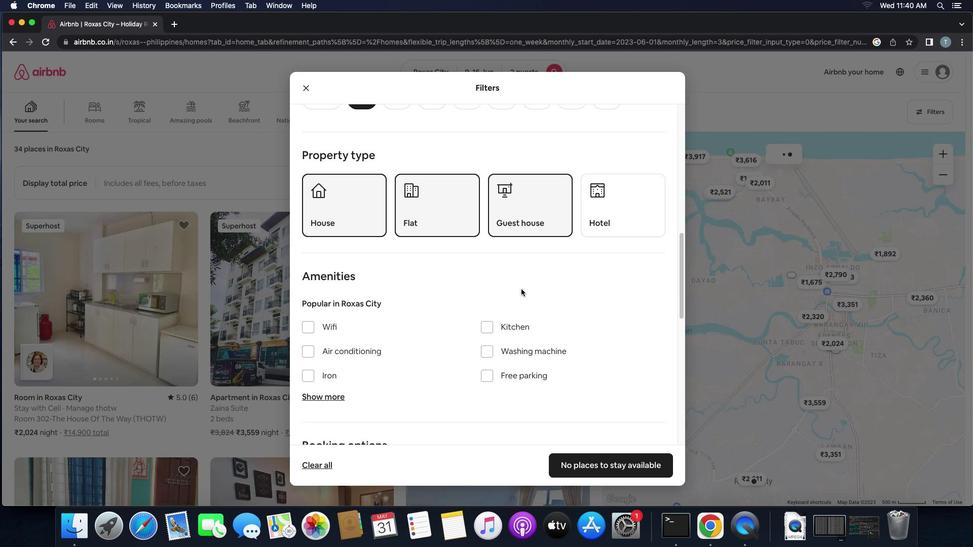 
Action: Mouse scrolled (534, 302) with delta (12, 11)
Screenshot: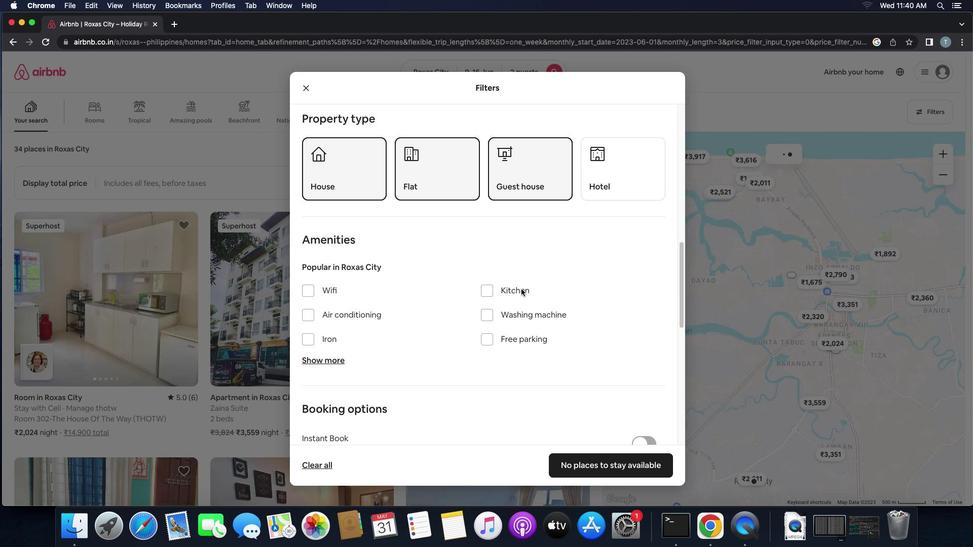 
Action: Mouse scrolled (534, 302) with delta (12, 10)
Screenshot: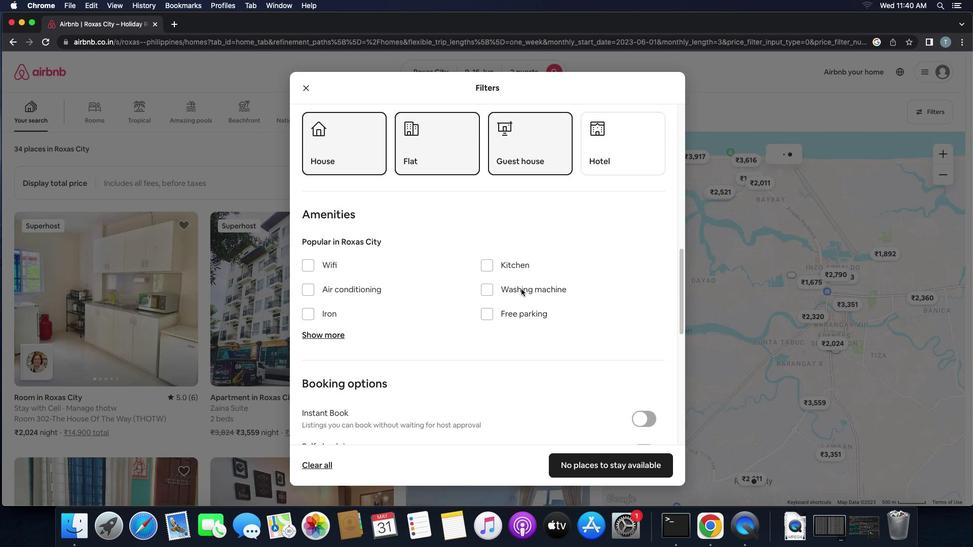 
Action: Mouse scrolled (534, 302) with delta (12, 12)
Screenshot: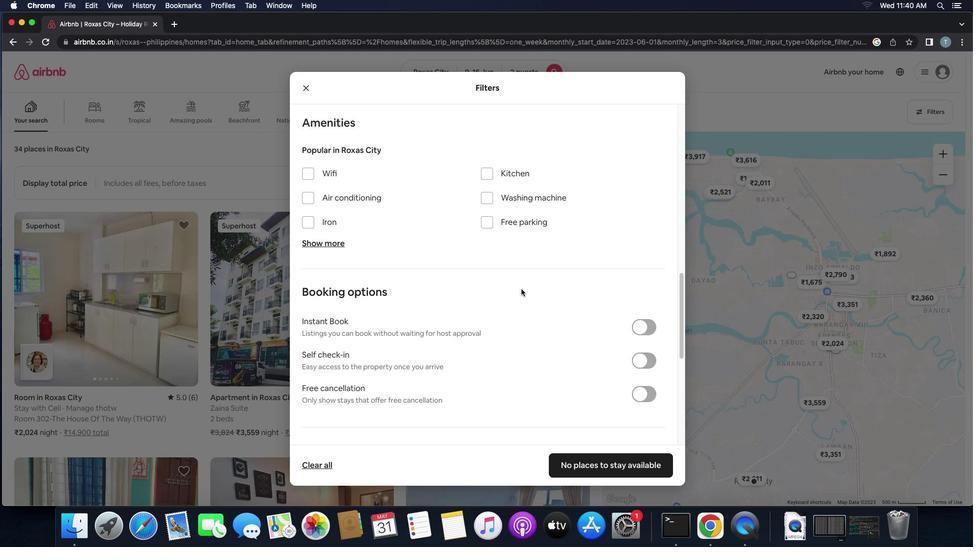 
Action: Mouse scrolled (534, 302) with delta (12, 12)
Screenshot: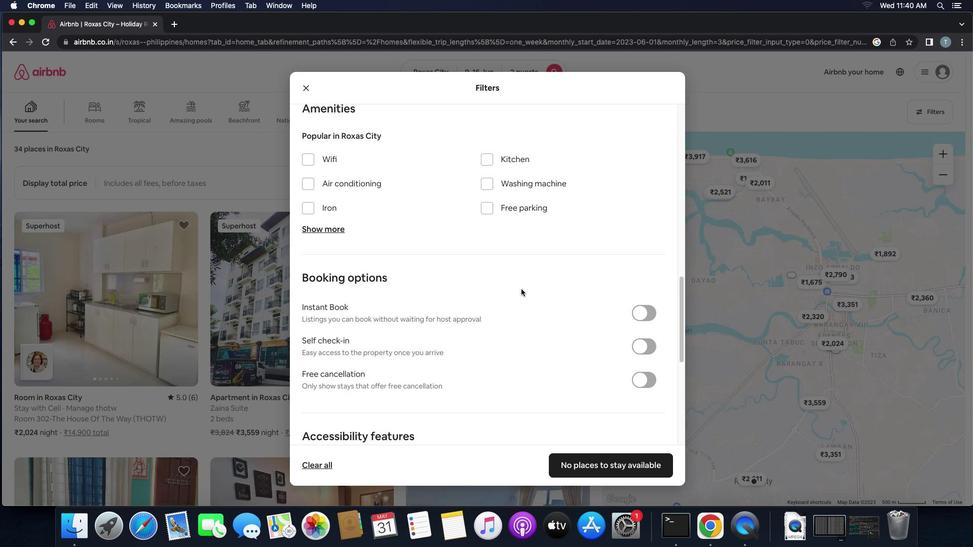 
Action: Mouse scrolled (534, 302) with delta (12, 11)
Screenshot: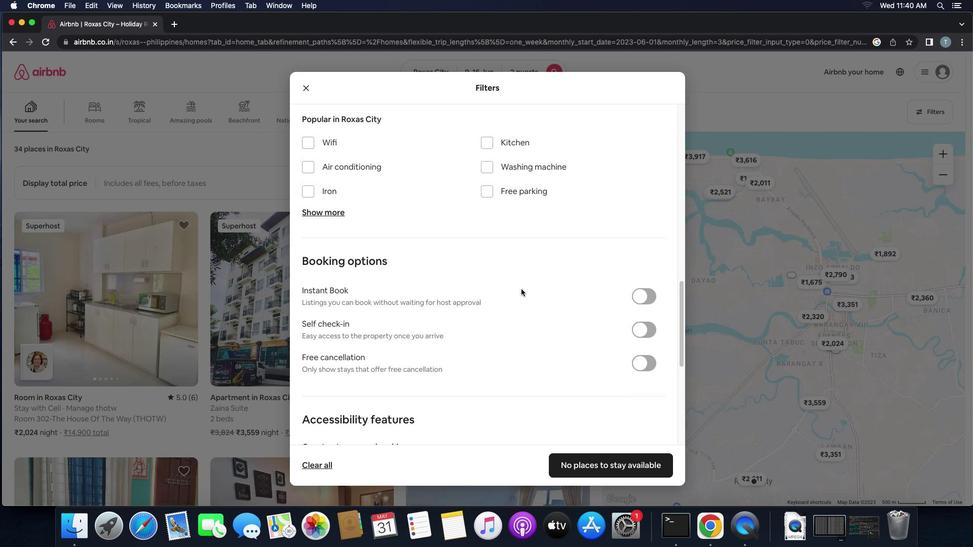 
Action: Mouse scrolled (534, 302) with delta (12, 11)
Screenshot: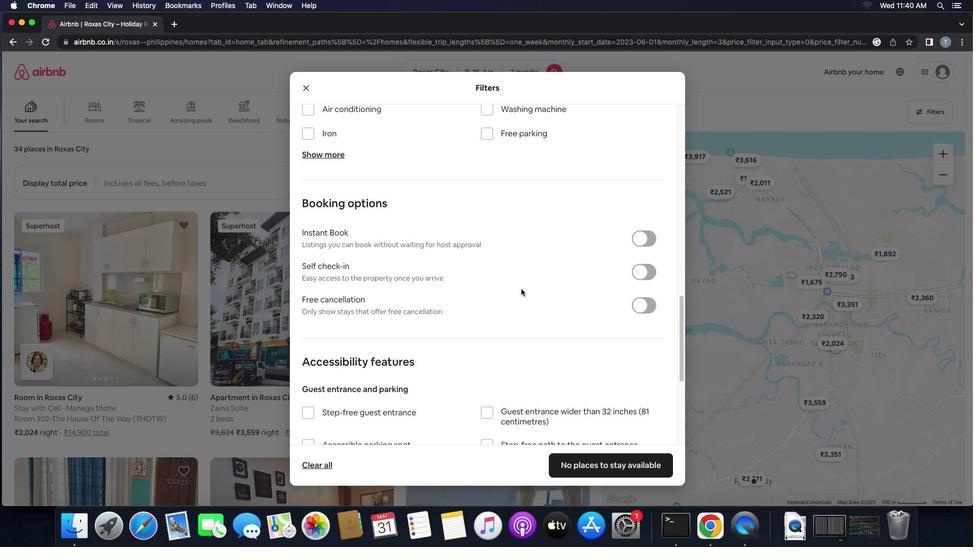 
Action: Mouse moved to (654, 234)
Screenshot: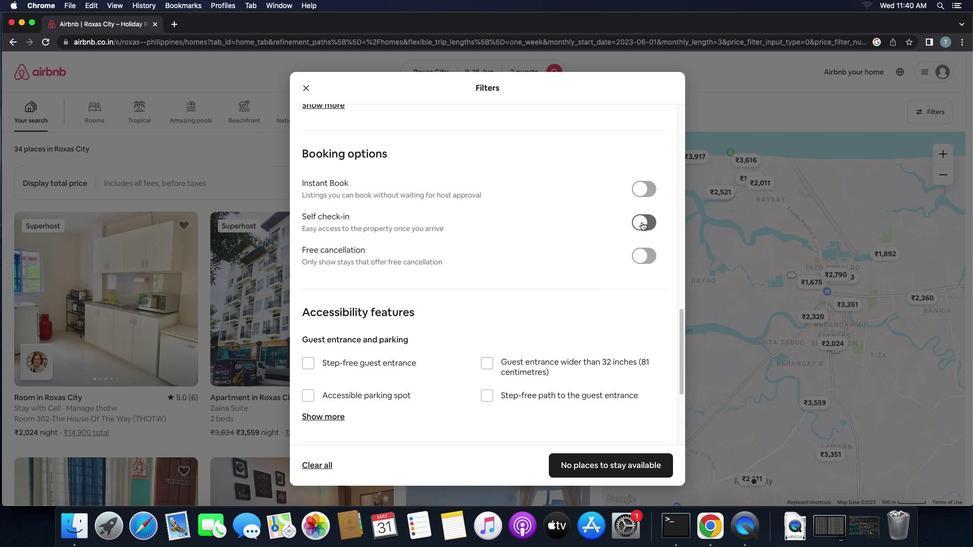 
Action: Mouse pressed left at (654, 234)
Screenshot: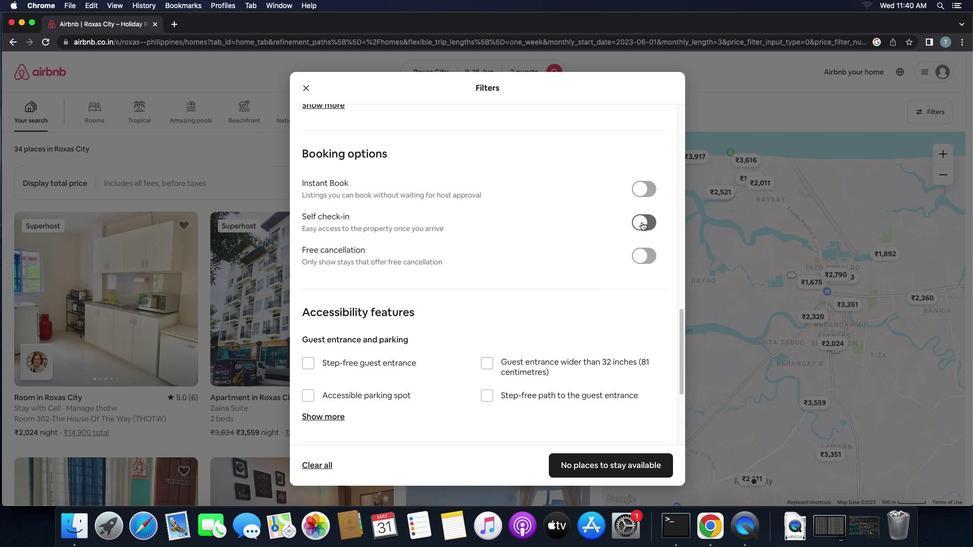 
Action: Mouse moved to (506, 315)
Screenshot: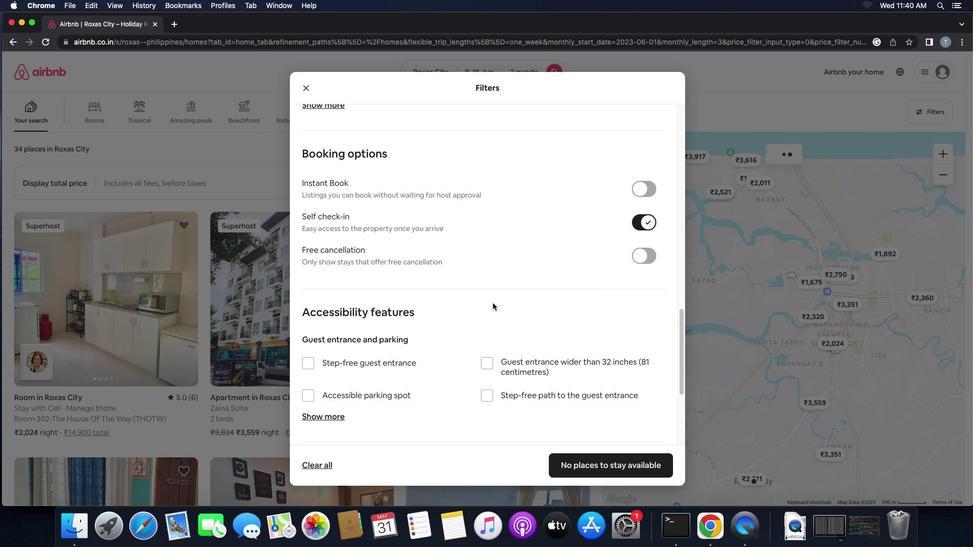 
Action: Mouse scrolled (506, 315) with delta (12, 12)
Screenshot: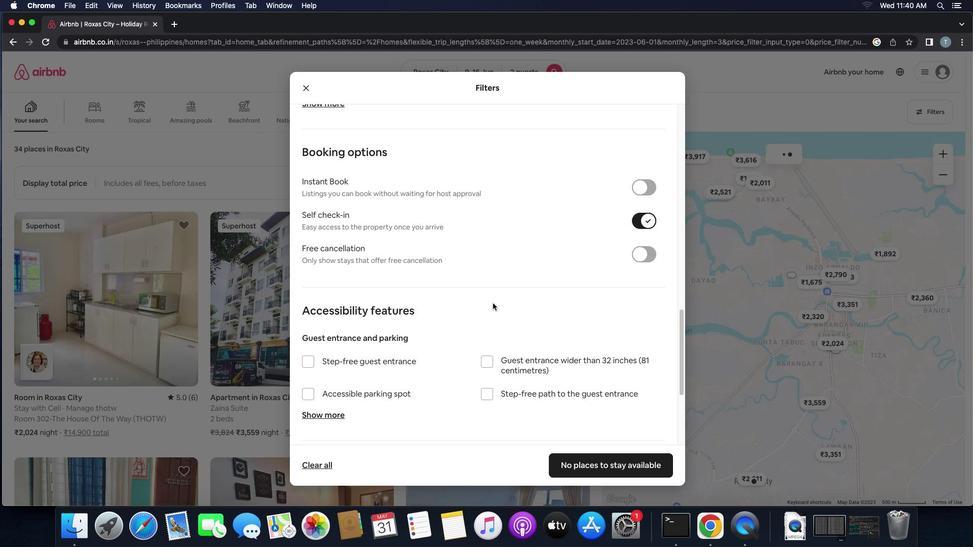 
Action: Mouse scrolled (506, 315) with delta (12, 12)
Screenshot: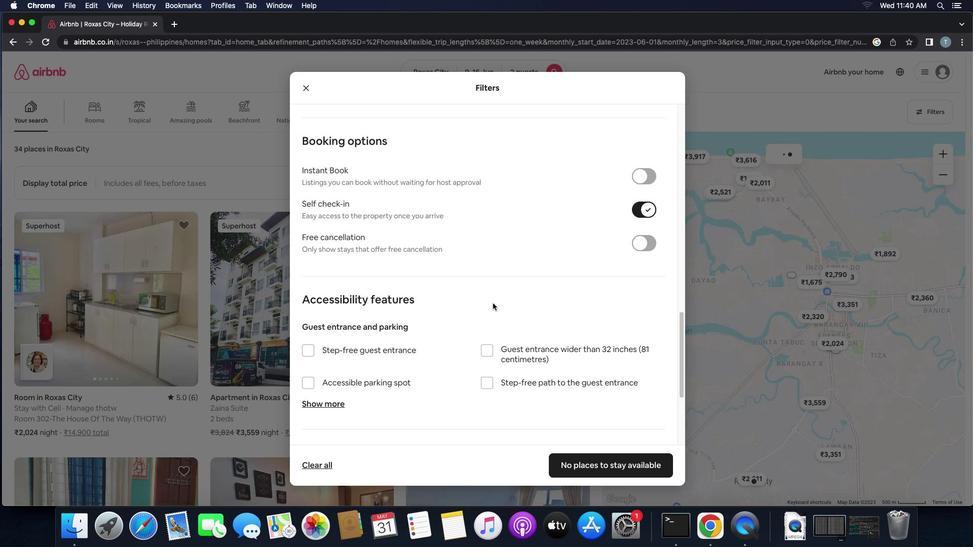 
Action: Mouse scrolled (506, 315) with delta (12, 11)
Screenshot: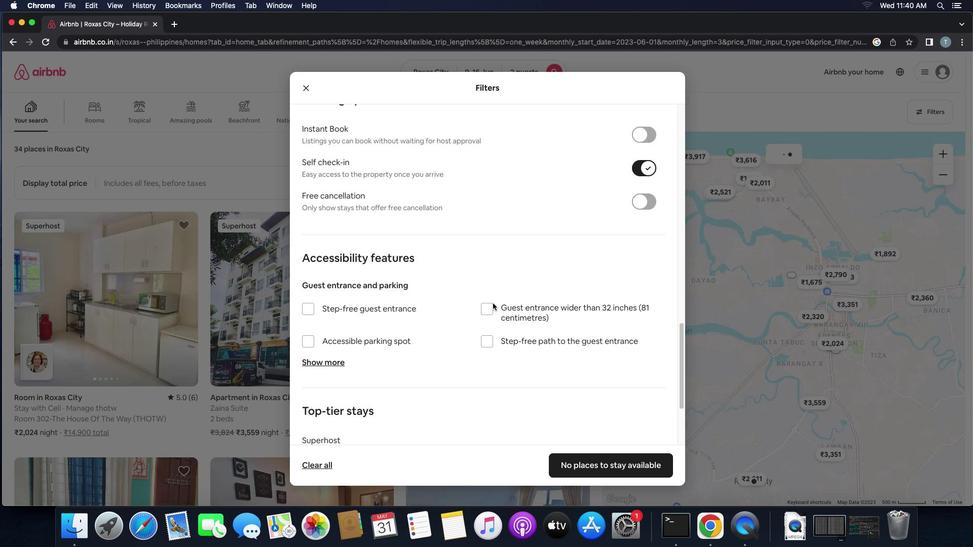 
Action: Mouse scrolled (506, 315) with delta (12, 10)
Screenshot: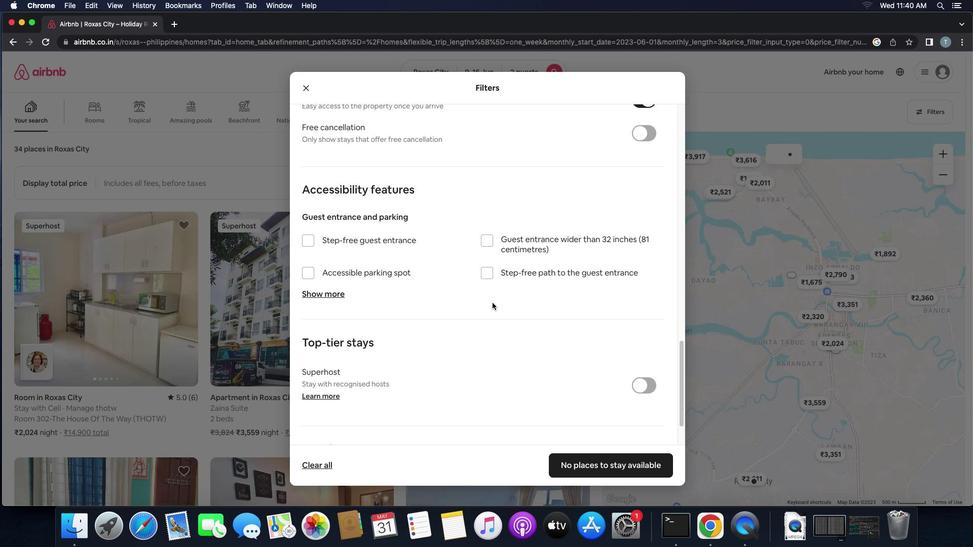 
Action: Mouse moved to (321, 426)
Screenshot: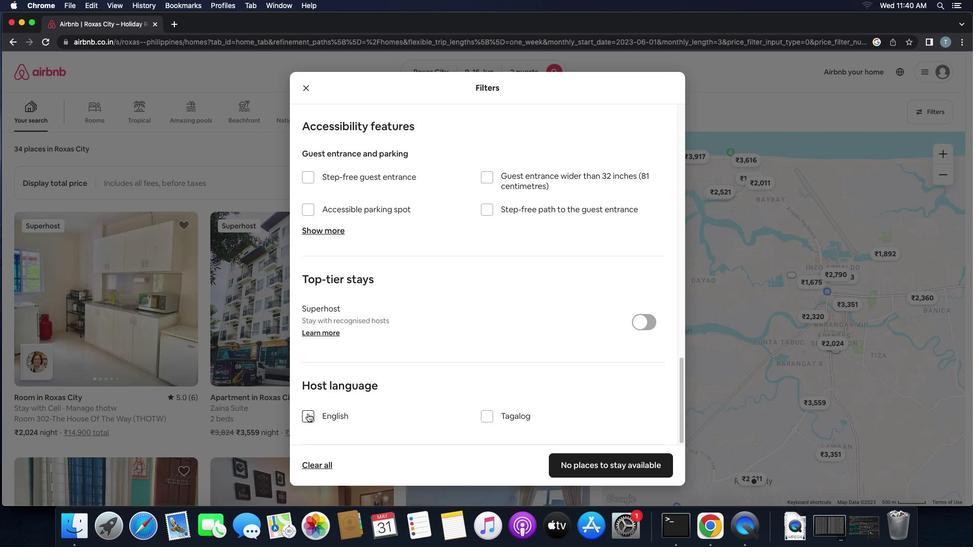 
Action: Mouse pressed left at (321, 426)
Screenshot: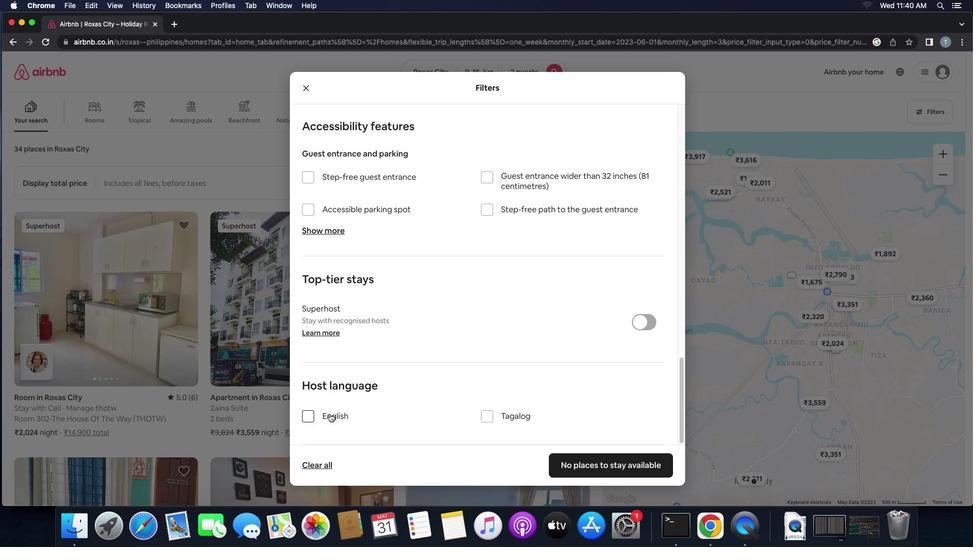 
Action: Mouse moved to (587, 474)
Screenshot: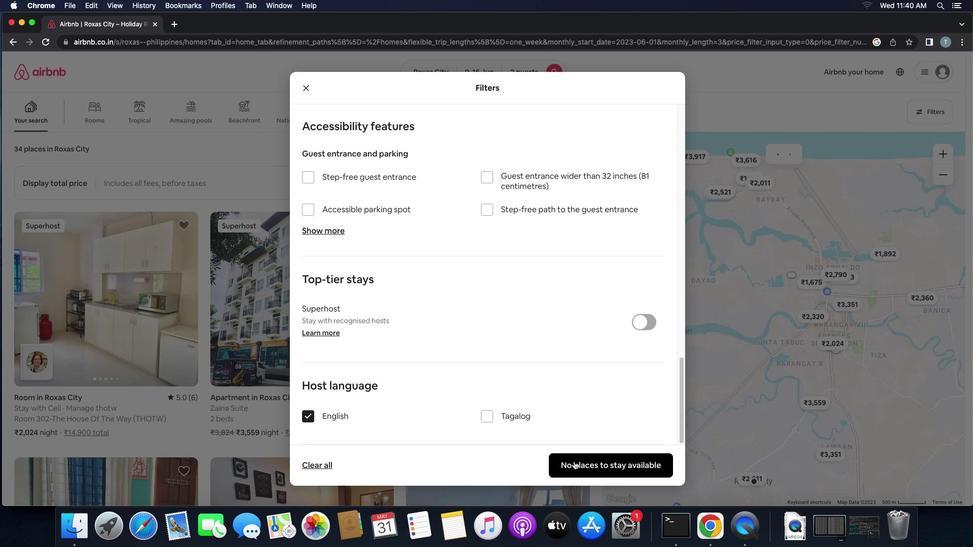 
Action: Mouse pressed left at (587, 474)
Screenshot: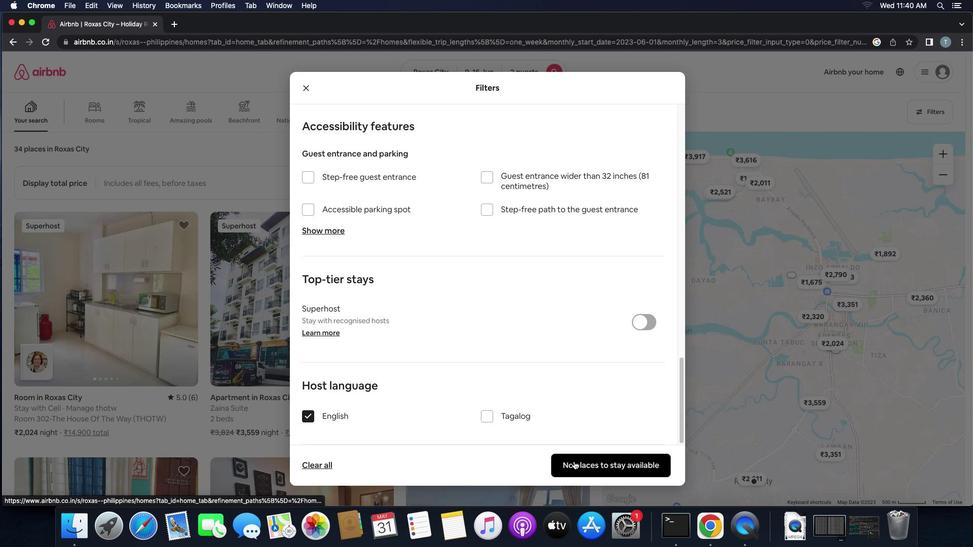 
Action: Mouse moved to (586, 474)
Screenshot: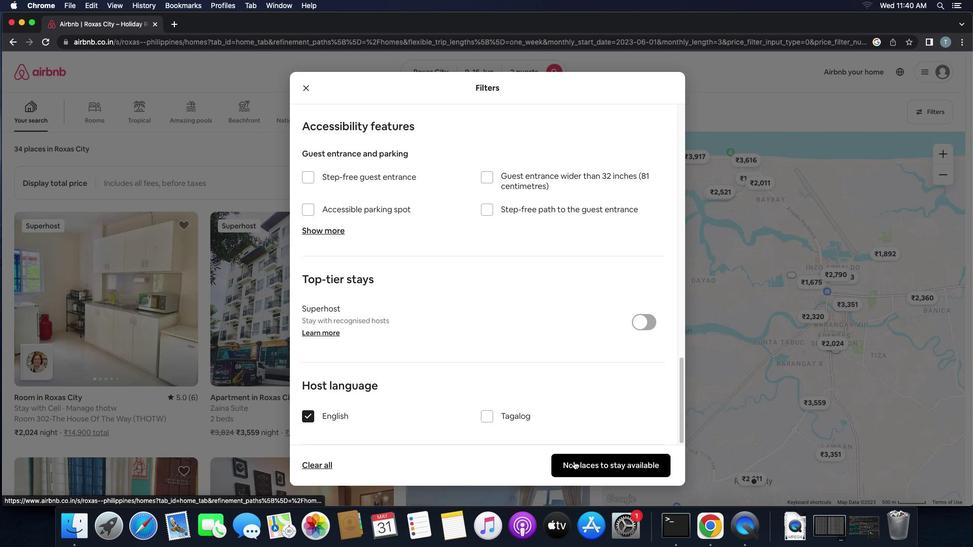 
